 Task: Select Convenience. Add to cart, from 7-Eleven for 1123 Parrill Court, Portage, Indiana 46368, Cell Number 219-406-4695, following items : Kelloggs Apple Jacks Breakfast Cereal Original Low Fat - 1, Kelloggs PopTart Frosted Brown Sugar - 2, 7-Select Mini Powdered Donut (6 ct) - 1, Bimbo Mini Mantecadas Con Nuez - 2, 7-Select Strawberry Cheesecake Snack Pie - 4
Action: Mouse moved to (264, 126)
Screenshot: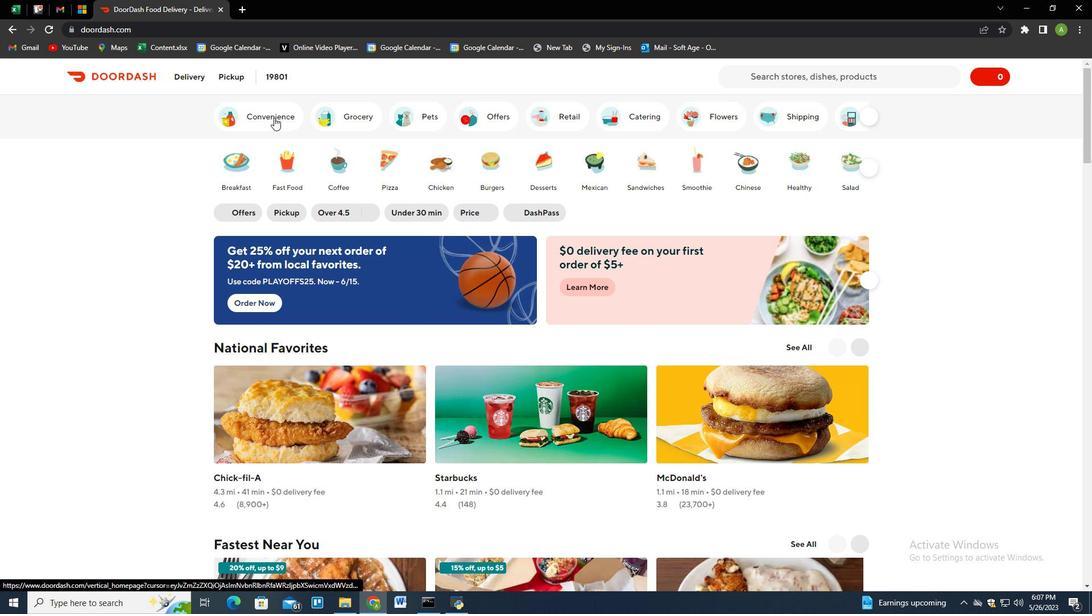 
Action: Mouse pressed left at (264, 126)
Screenshot: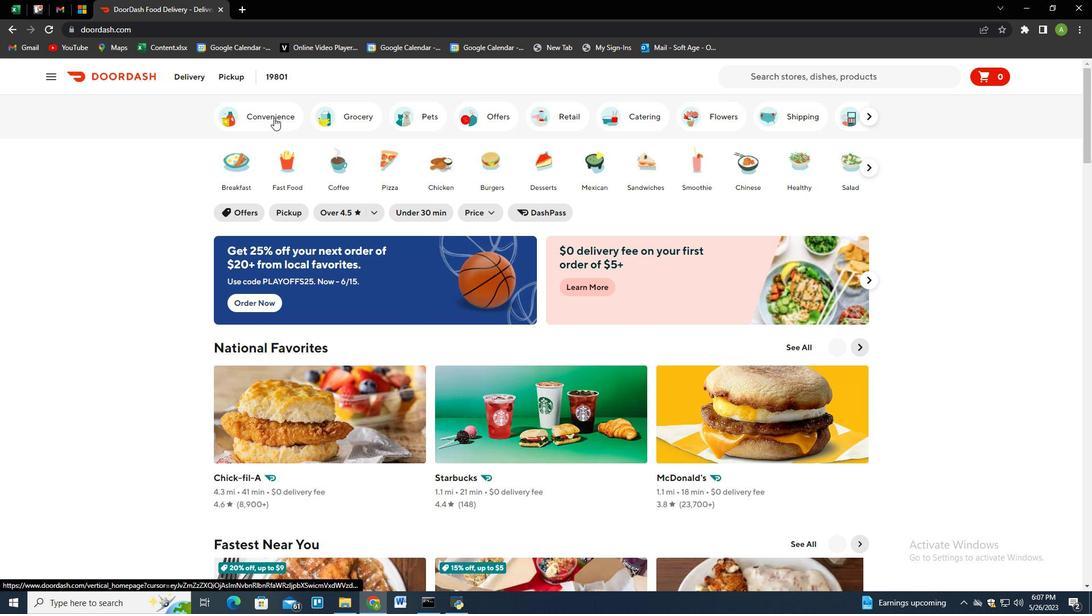 
Action: Mouse moved to (270, 121)
Screenshot: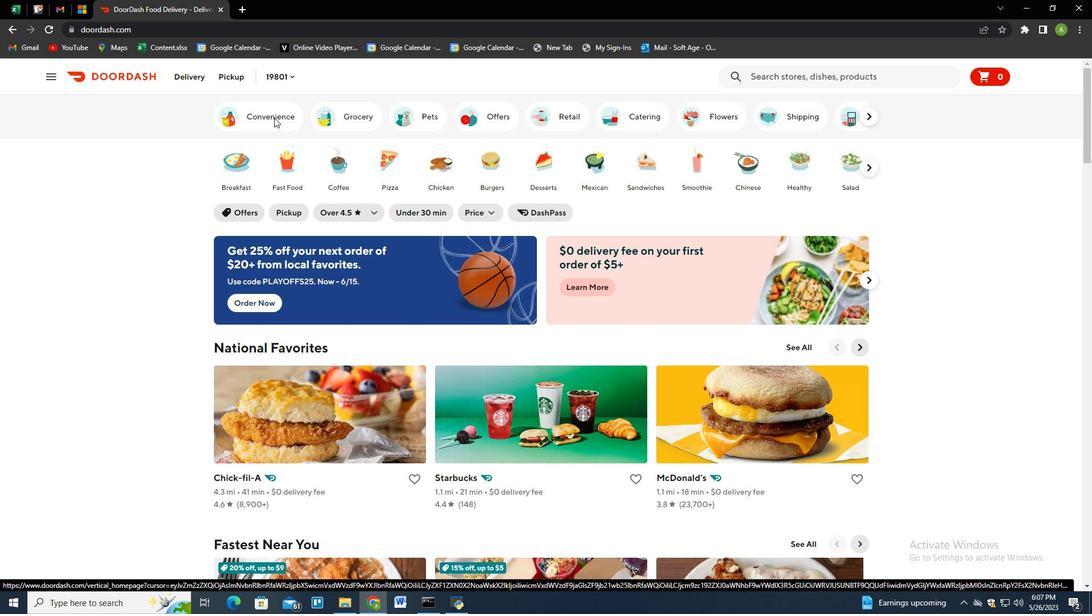 
Action: Mouse pressed left at (270, 121)
Screenshot: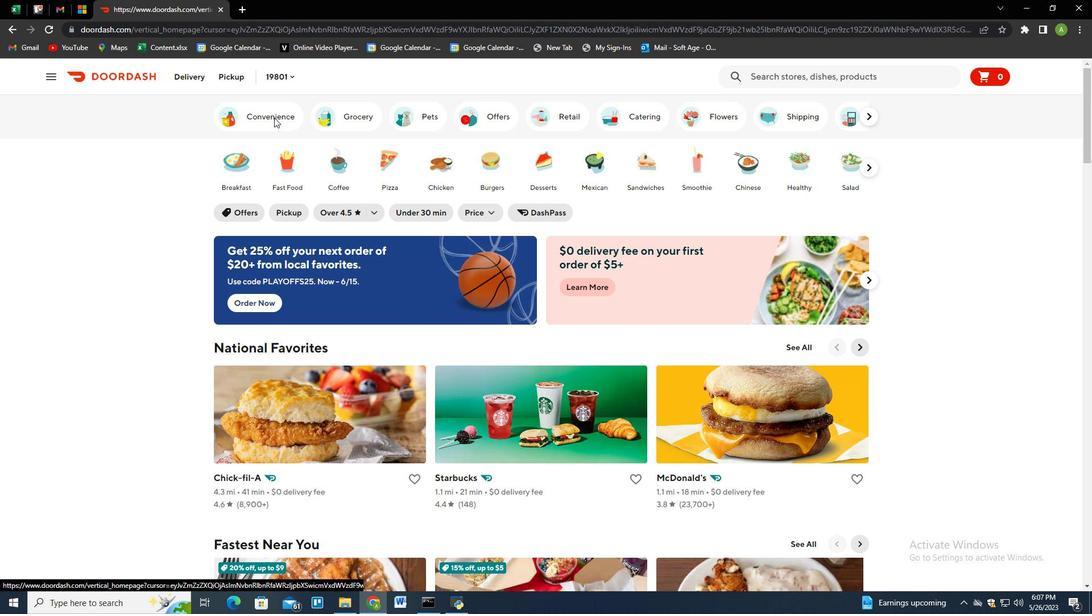
Action: Mouse moved to (773, 404)
Screenshot: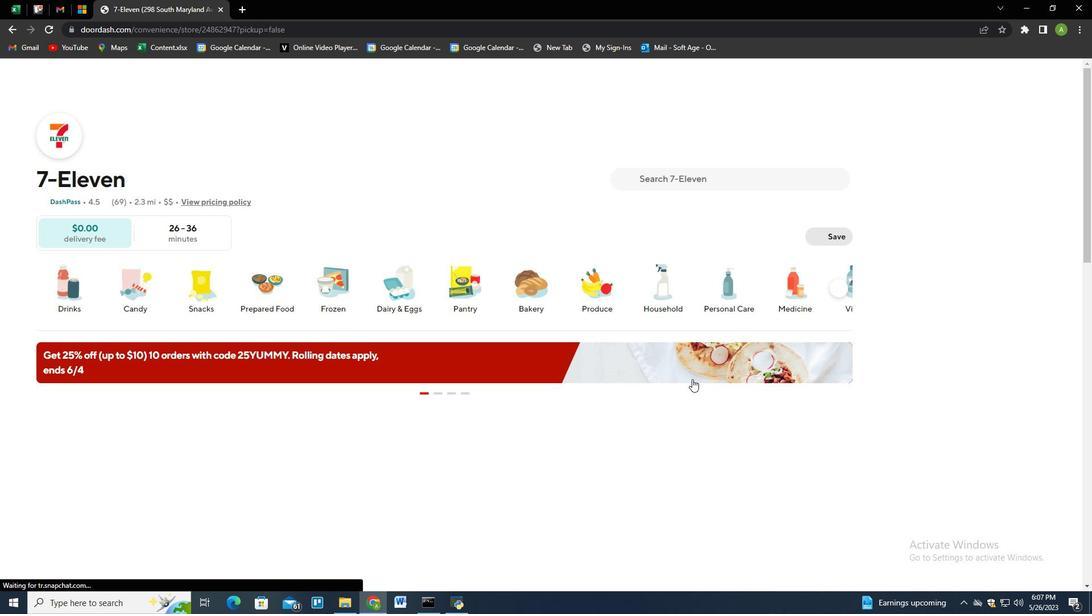 
Action: Mouse pressed left at (773, 404)
Screenshot: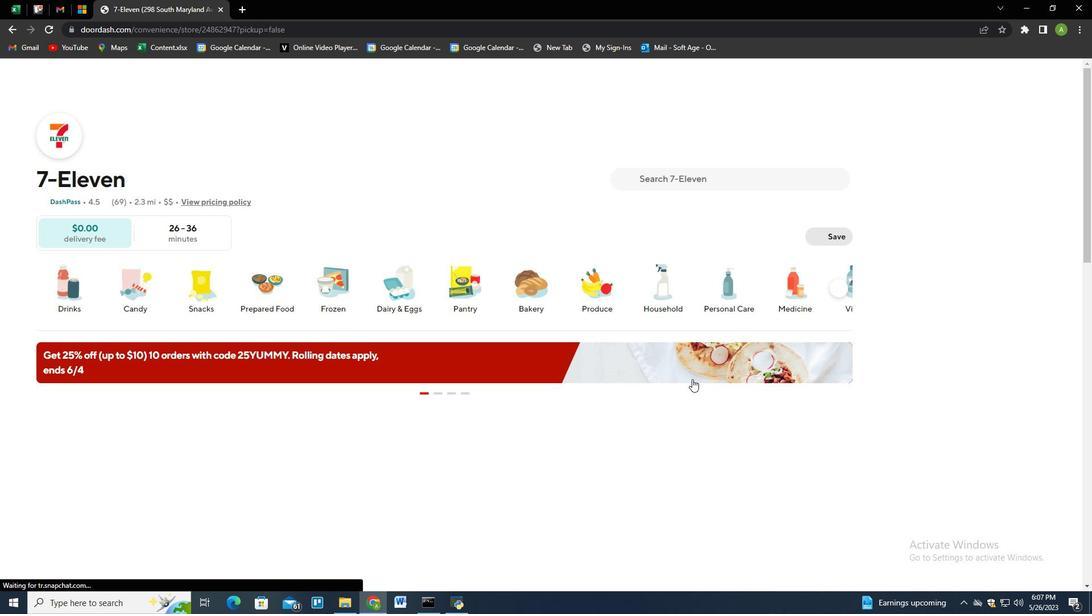 
Action: Mouse moved to (274, 117)
Screenshot: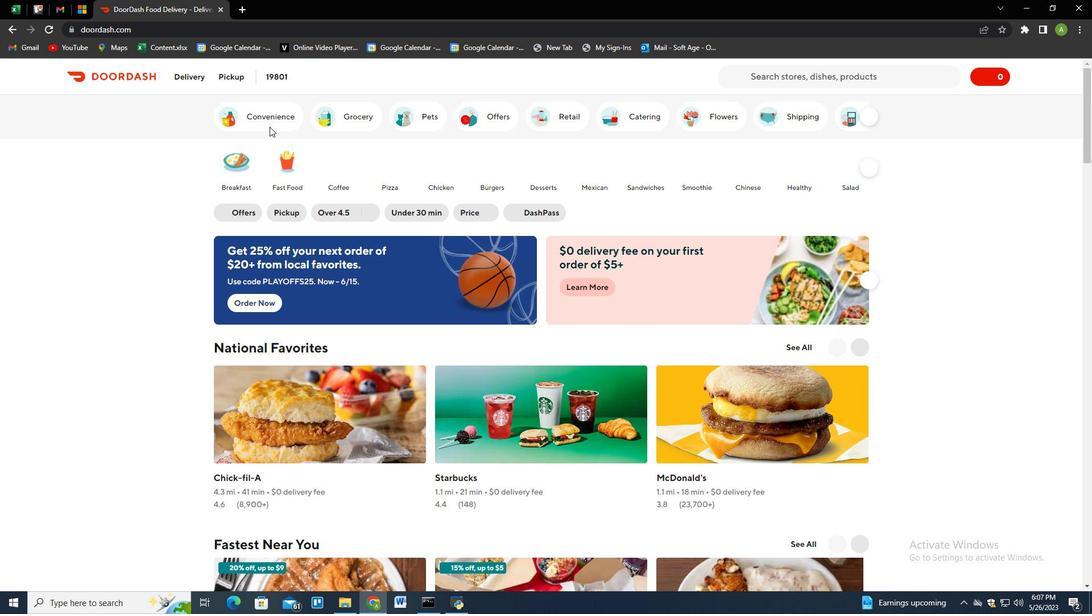 
Action: Mouse pressed left at (274, 117)
Screenshot: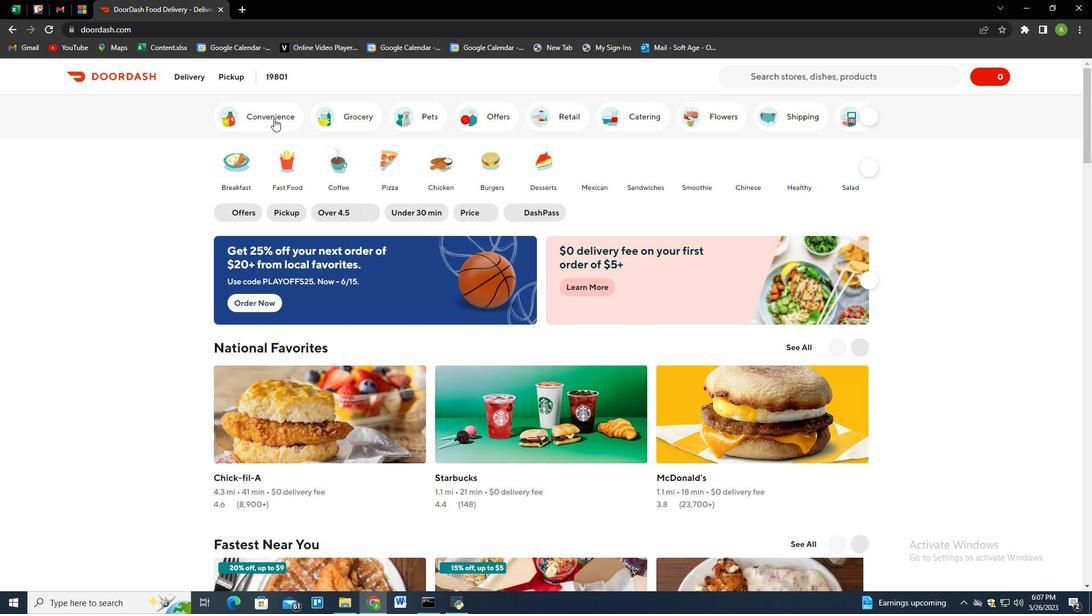 
Action: Mouse moved to (692, 378)
Screenshot: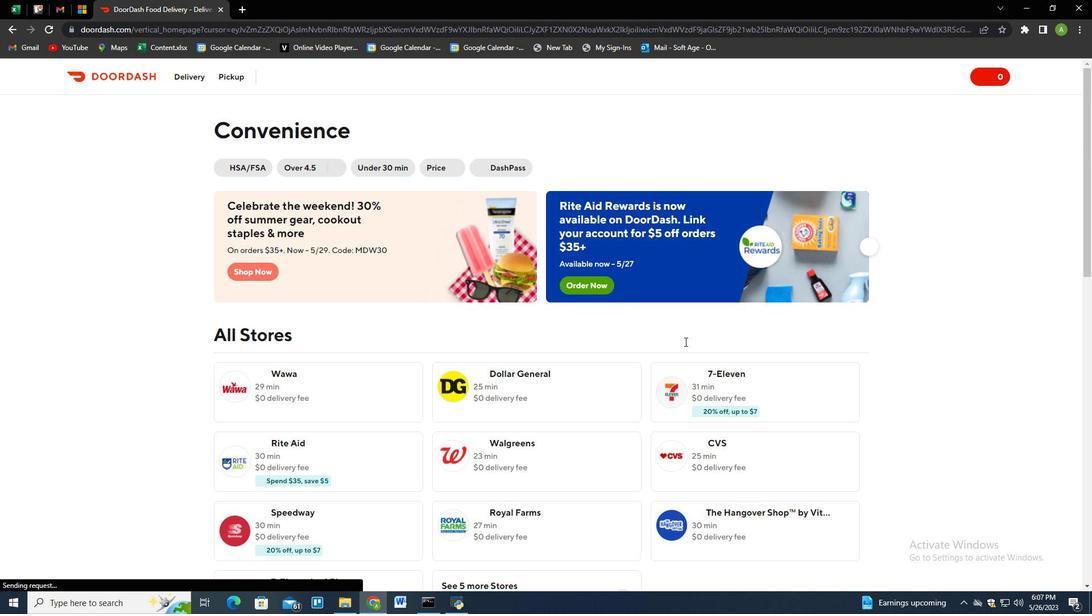 
Action: Mouse pressed left at (692, 378)
Screenshot: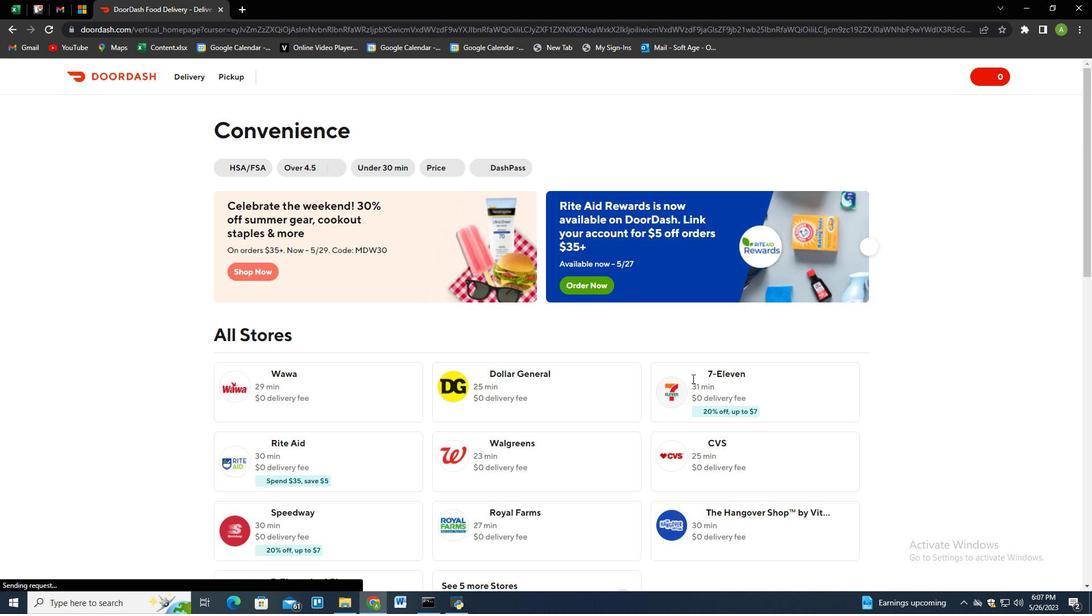 
Action: Mouse moved to (203, 73)
Screenshot: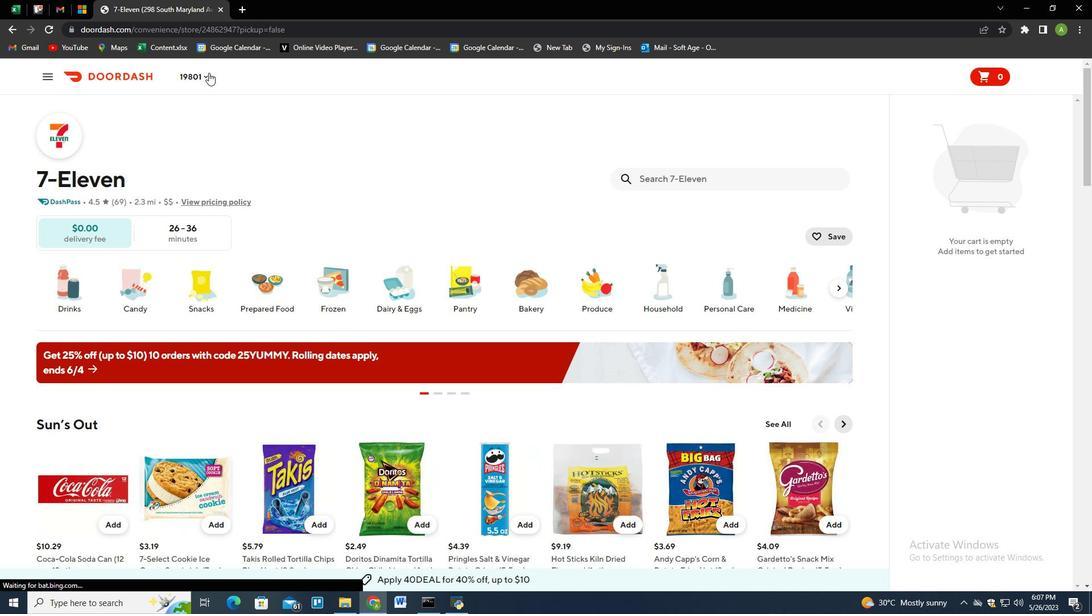 
Action: Mouse pressed left at (203, 73)
Screenshot: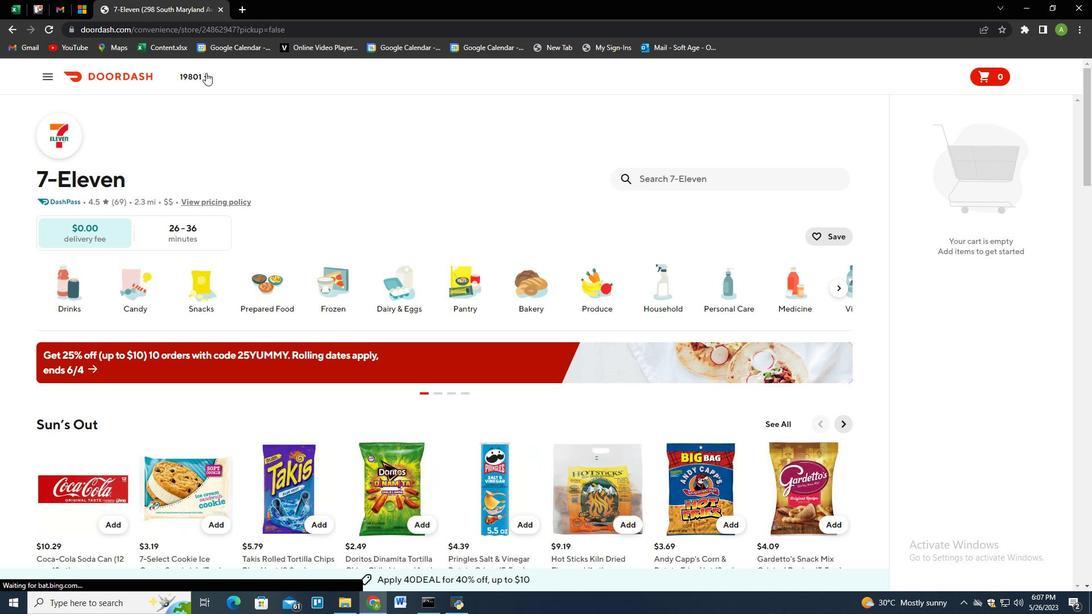 
Action: Mouse moved to (237, 119)
Screenshot: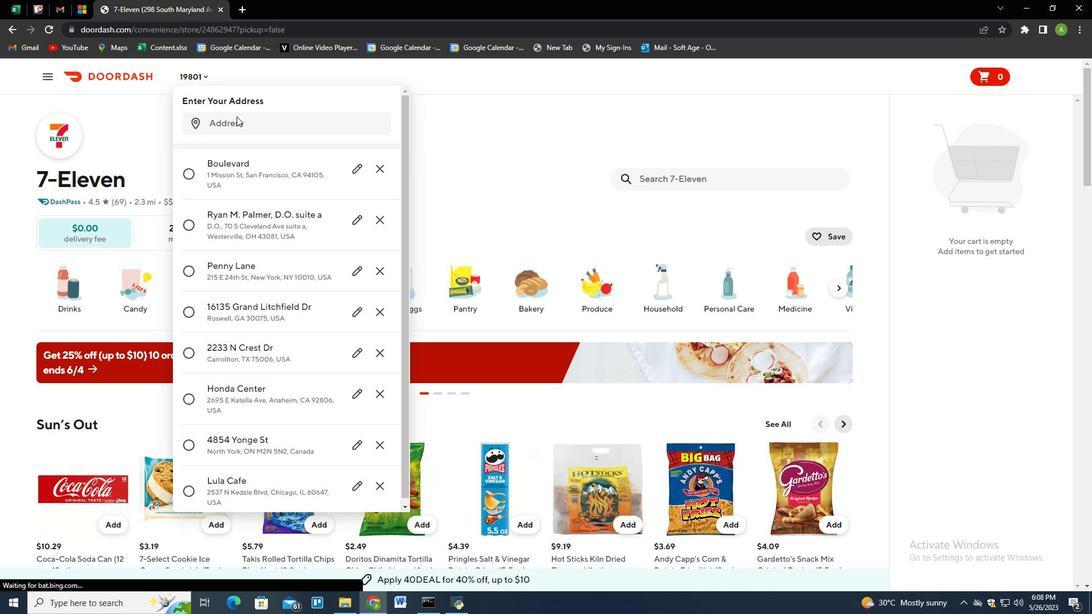 
Action: Mouse pressed left at (237, 119)
Screenshot: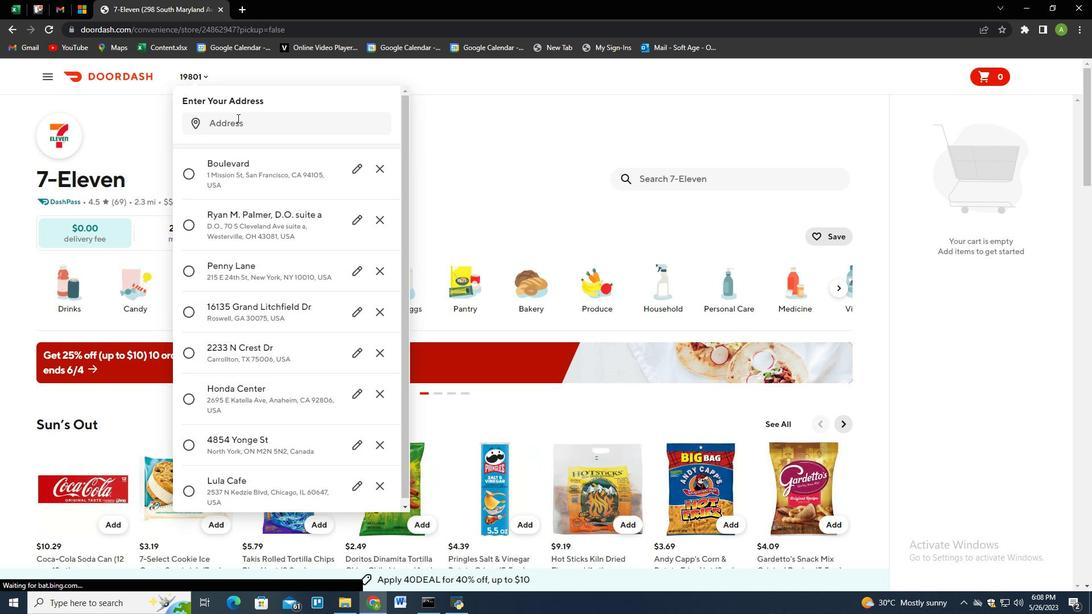 
Action: Mouse moved to (214, 114)
Screenshot: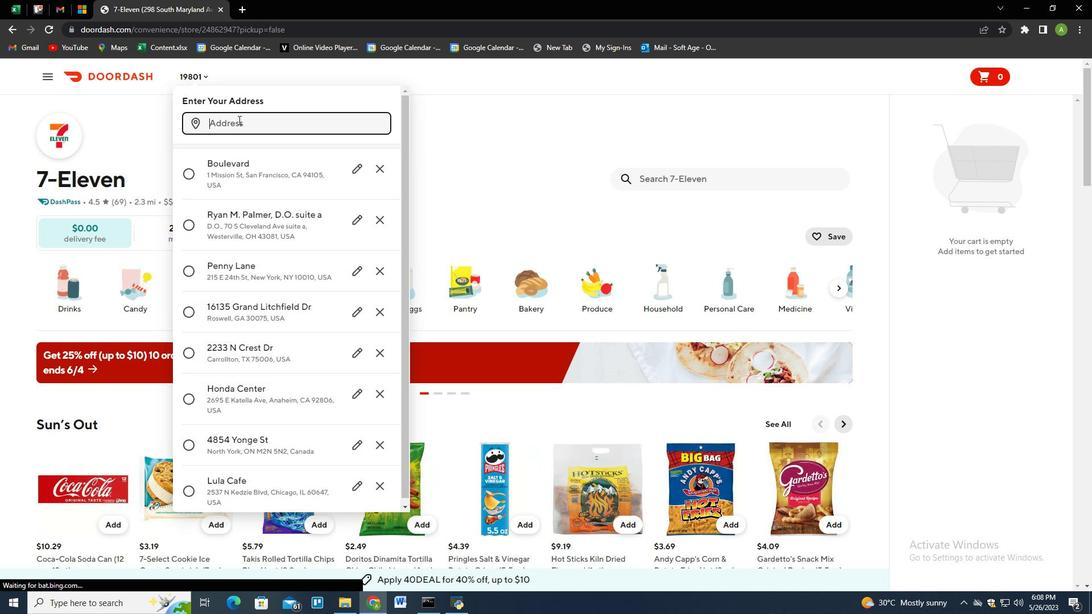 
Action: Key pressed 1123<Key.space>parrill<Key.space>court,<Key.space>portage,<Key.space>indiana<Key.space>462<Key.backspace>368<Key.enter>
Screenshot: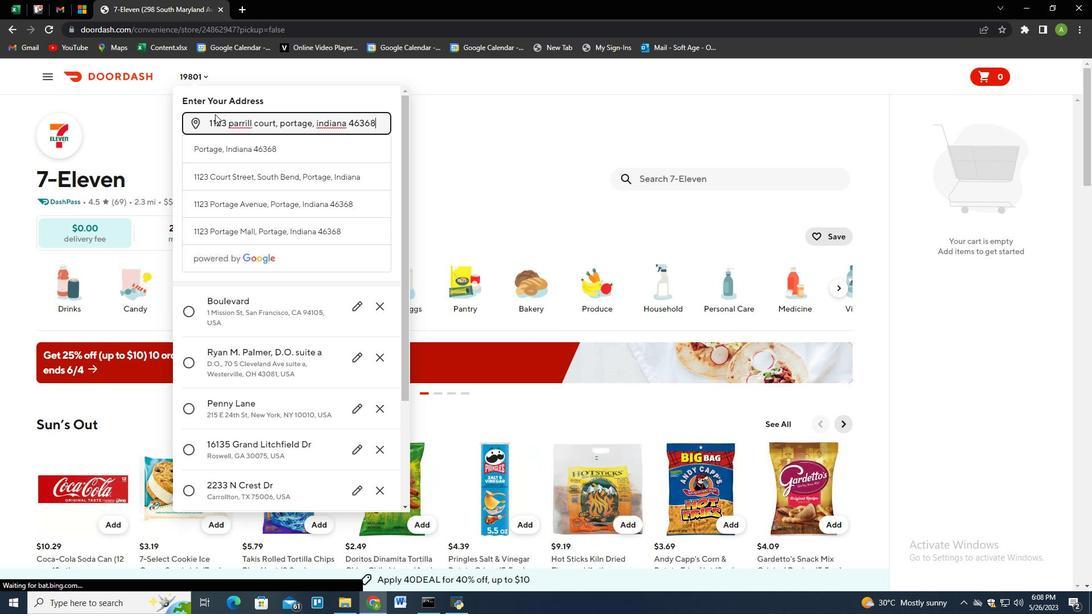 
Action: Mouse moved to (345, 436)
Screenshot: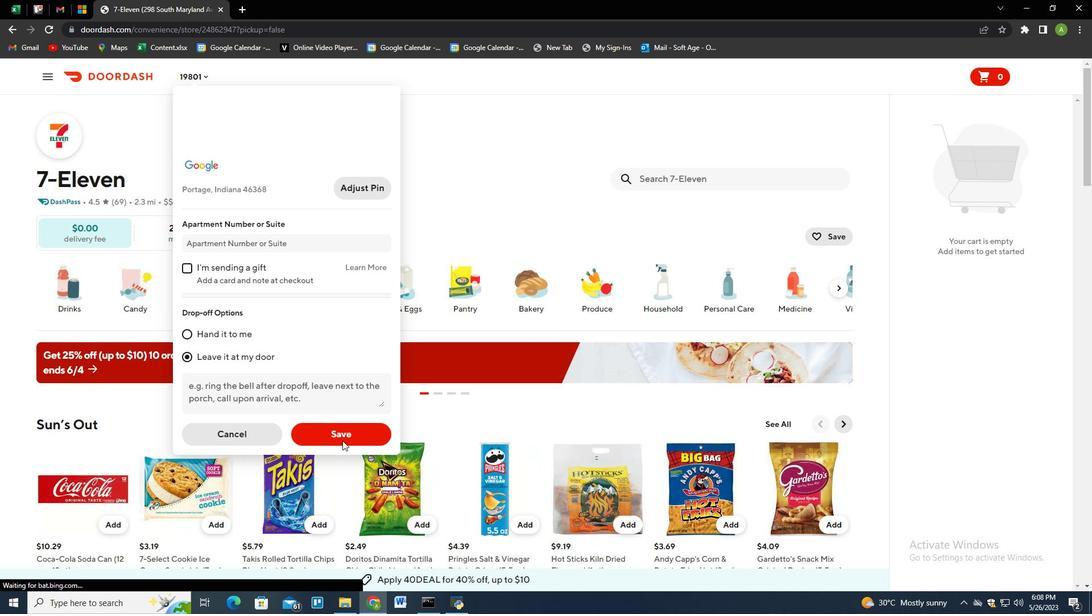 
Action: Mouse pressed left at (345, 436)
Screenshot: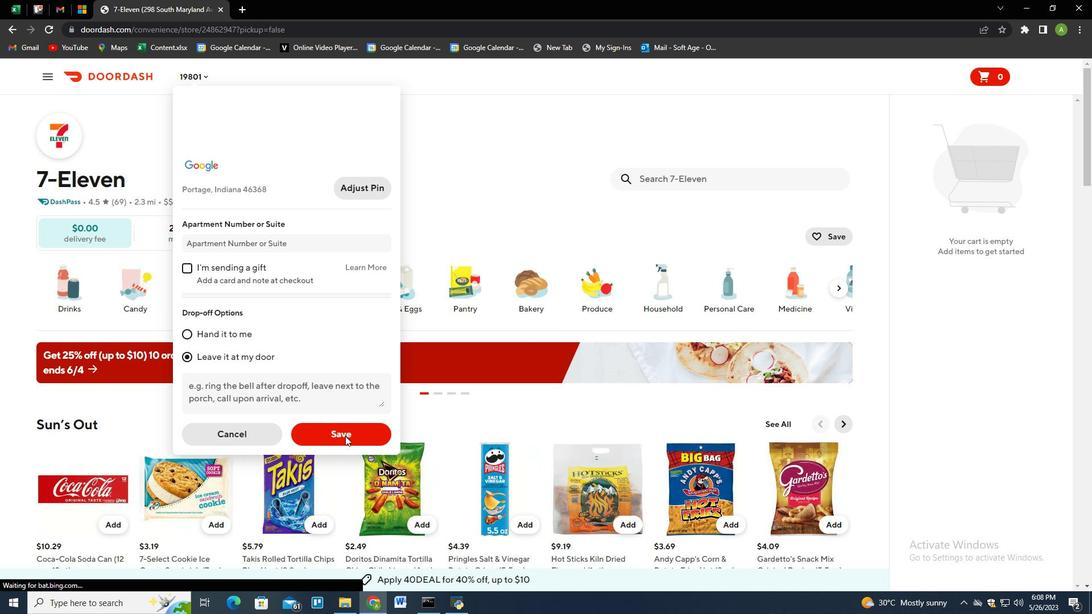 
Action: Mouse moved to (696, 177)
Screenshot: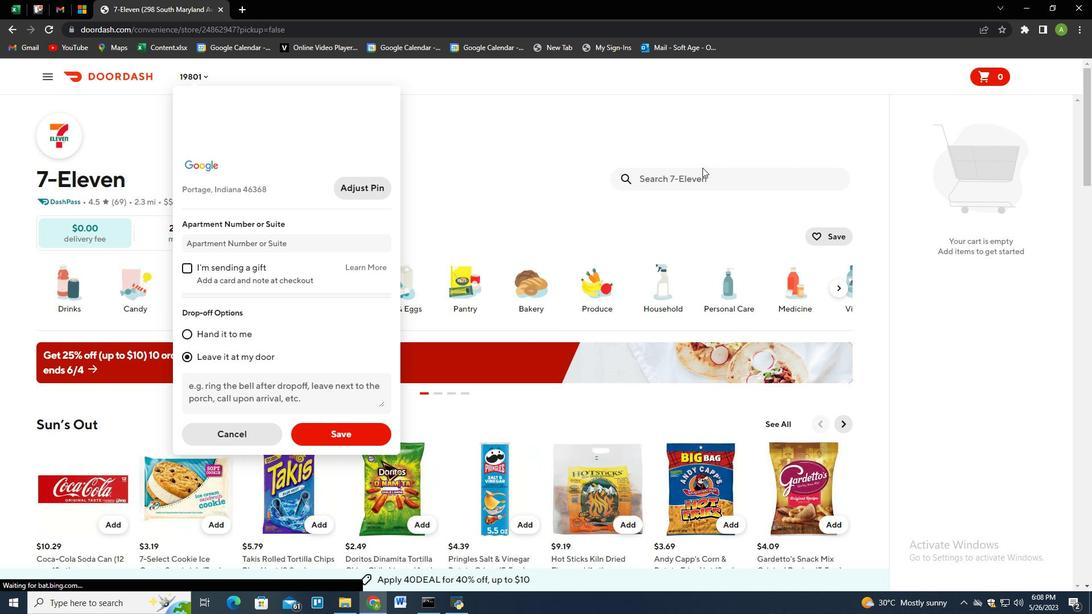 
Action: Mouse pressed left at (696, 177)
Screenshot: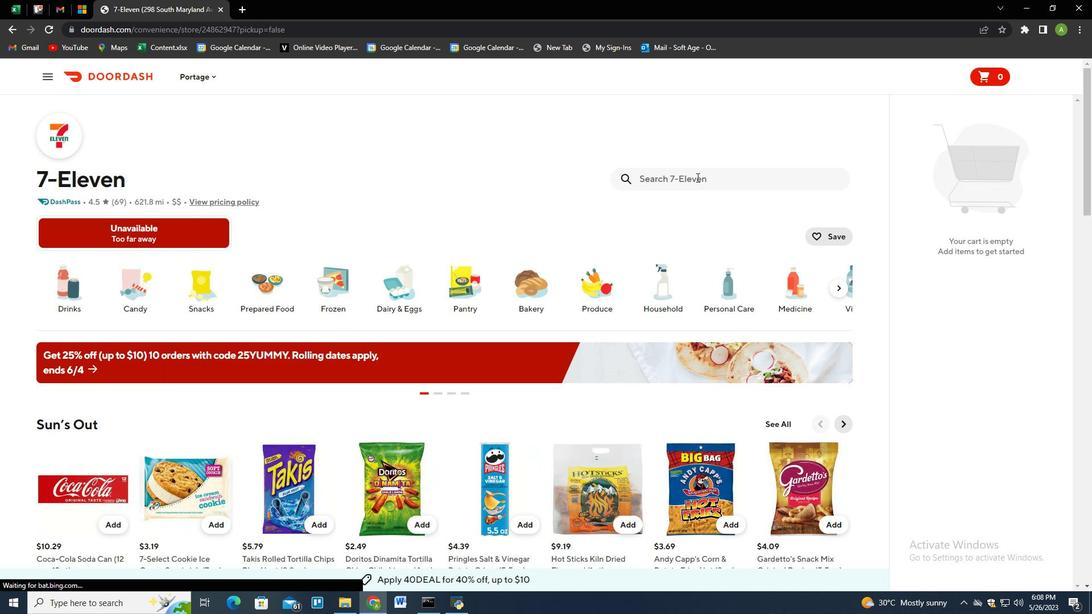 
Action: Mouse moved to (696, 178)
Screenshot: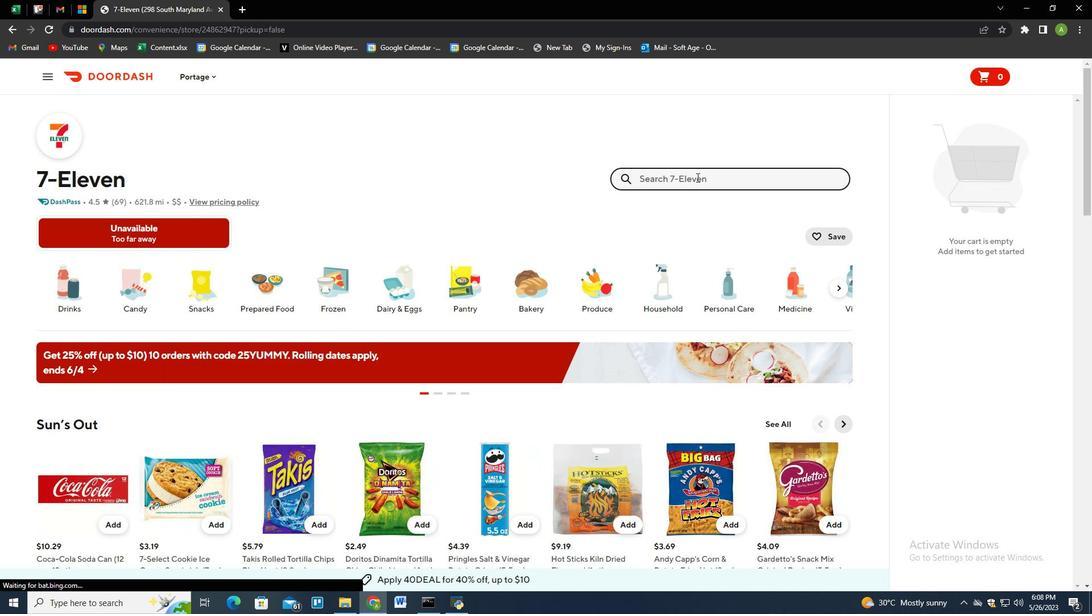 
Action: Key pressed kelloggs<Key.space>apple<Key.space>jacks<Key.space>breakfasr<Key.backspace>t<Key.space>cereal<Key.space>origig<Key.backspace>ni<Key.backspace>al<Key.space>low<Key.space>fat<Key.enter>
Screenshot: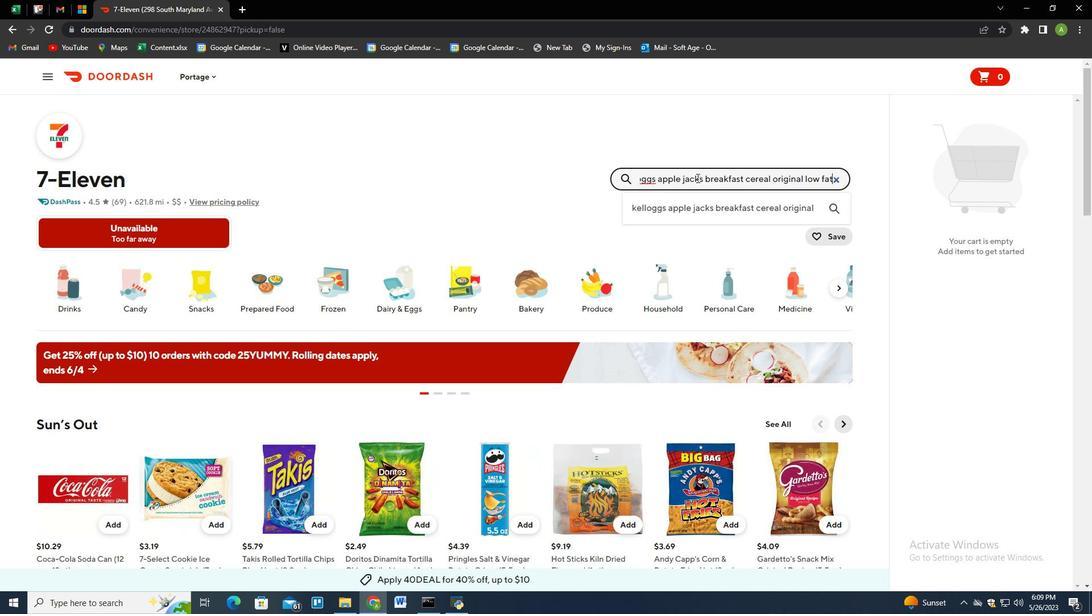 
Action: Mouse moved to (104, 296)
Screenshot: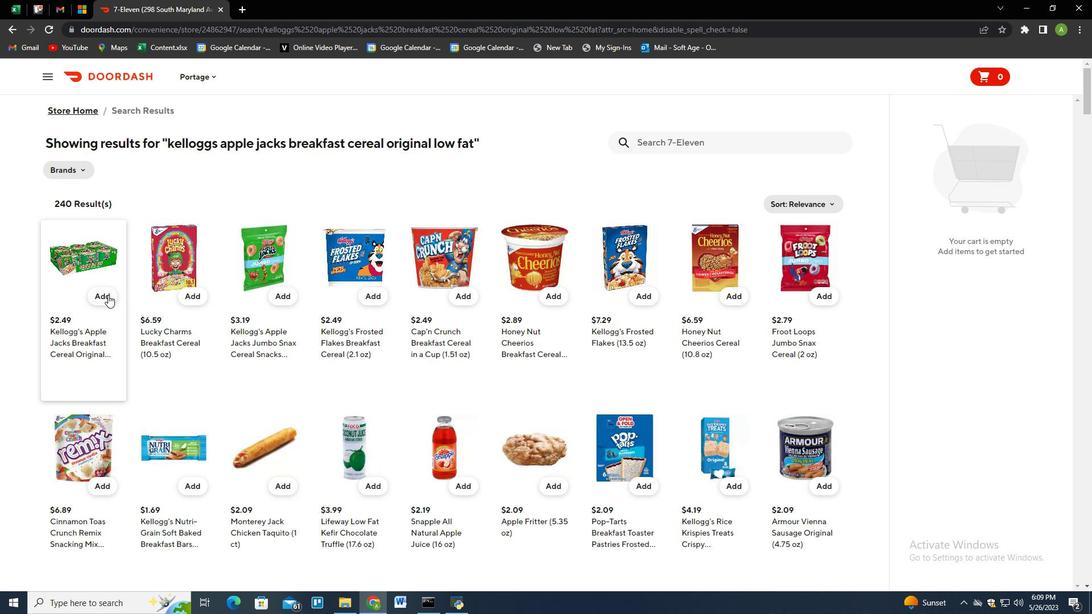 
Action: Mouse pressed left at (104, 296)
Screenshot: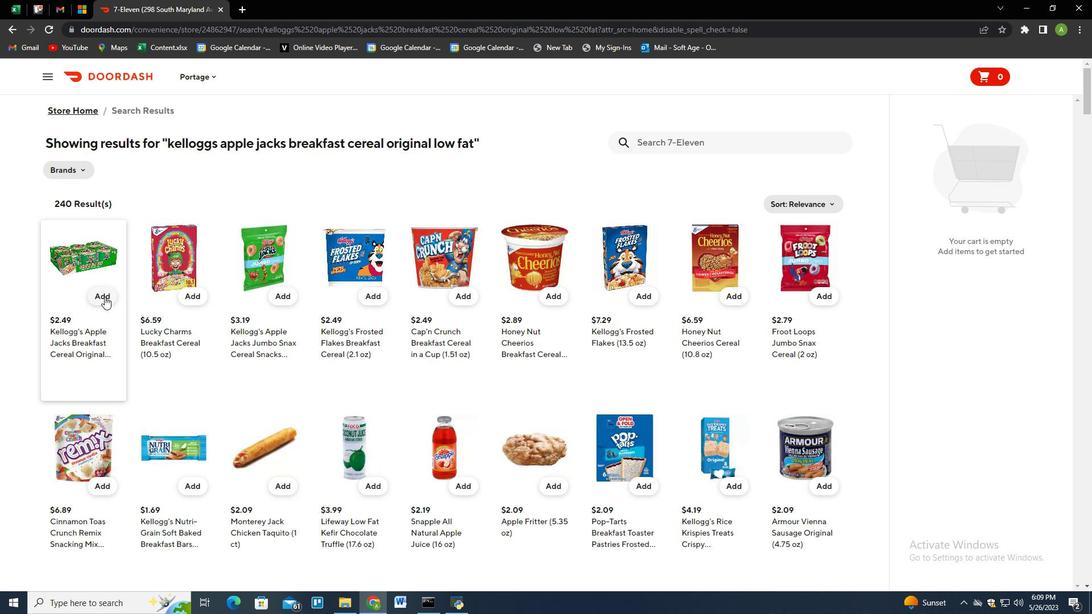 
Action: Mouse moved to (671, 144)
Screenshot: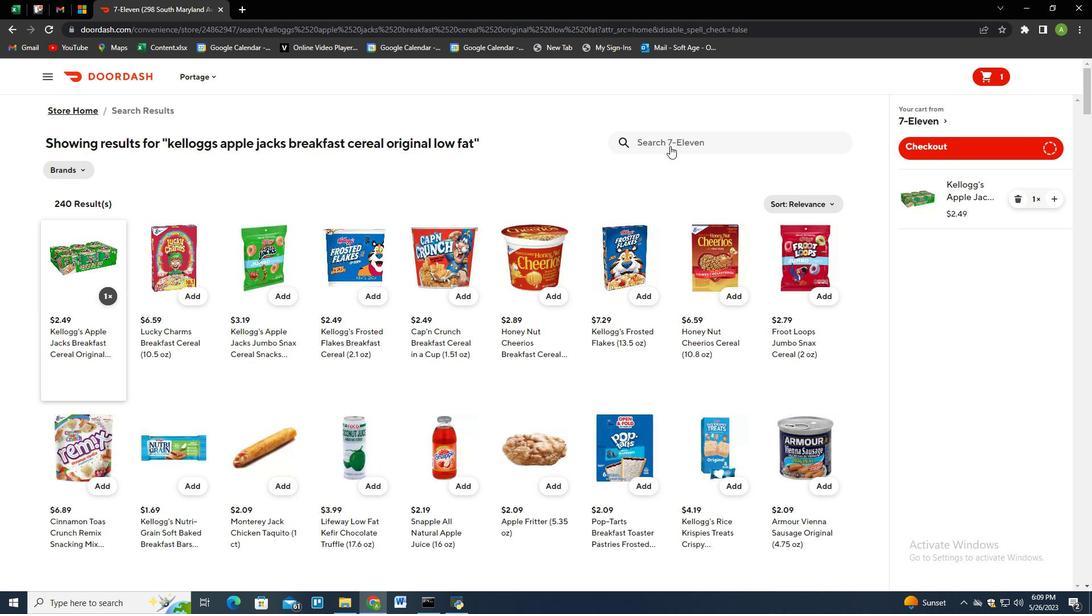 
Action: Mouse pressed left at (671, 144)
Screenshot: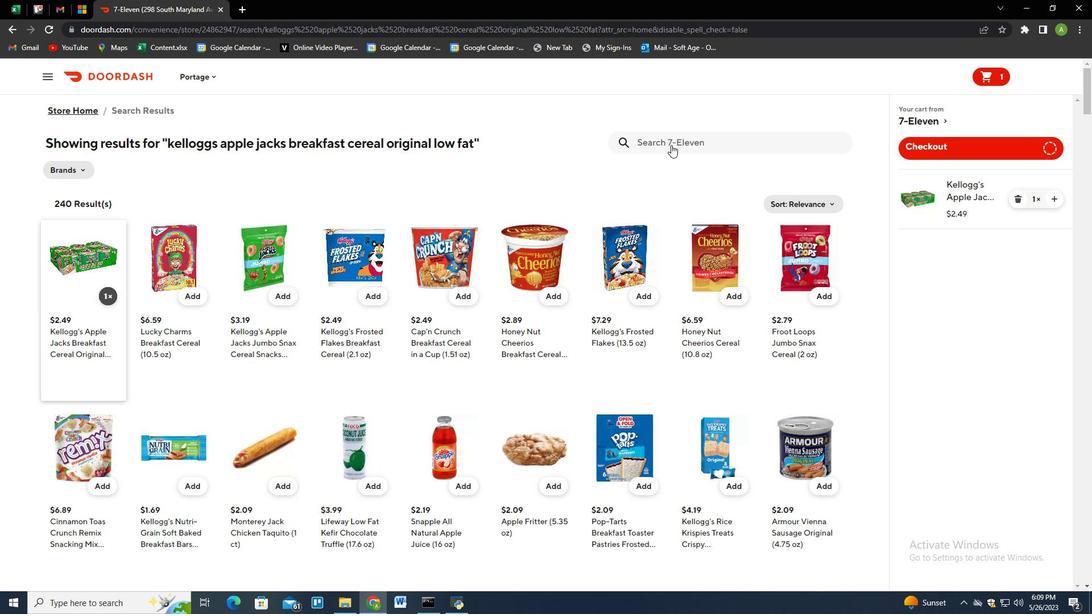 
Action: Key pressed kelloggs<Key.space>pop<Key.space>tart<Key.space>frosted<Key.space>brown<Key.space>sugar<Key.enter>
Screenshot: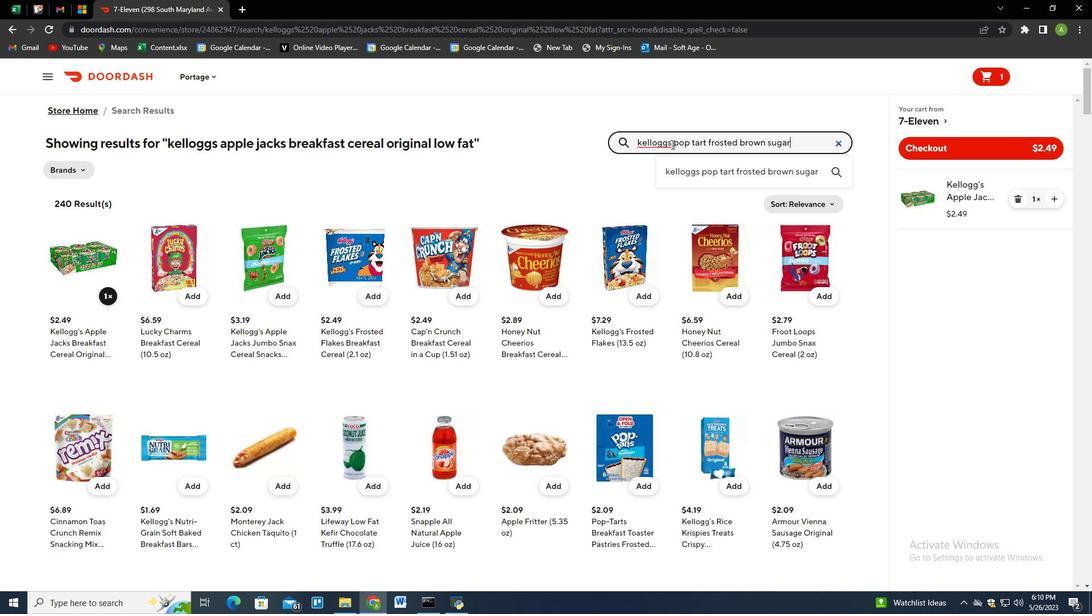 
Action: Mouse moved to (98, 299)
Screenshot: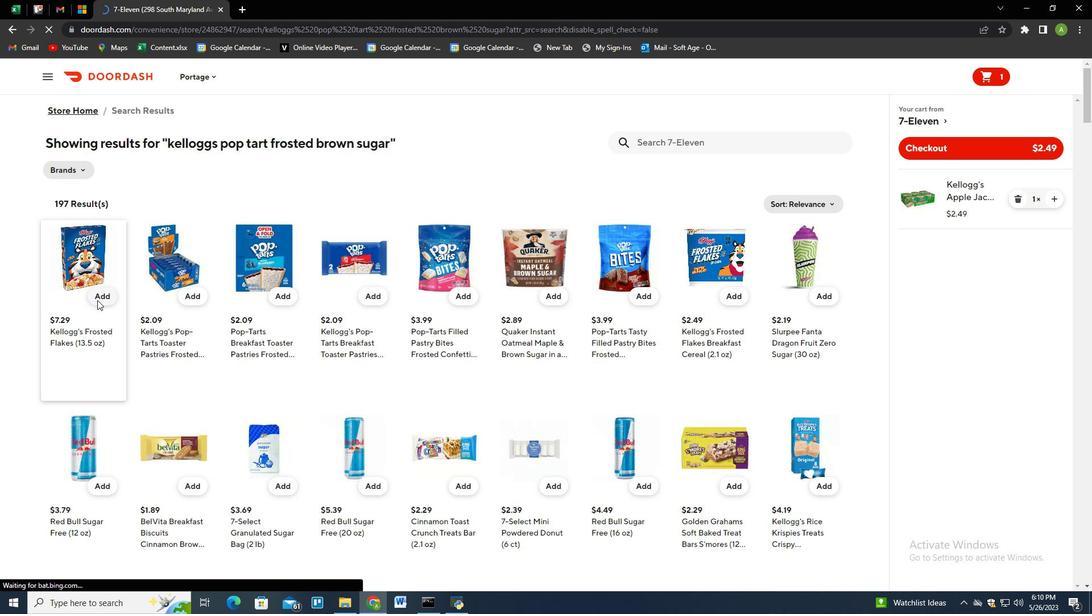 
Action: Mouse pressed left at (98, 299)
Screenshot: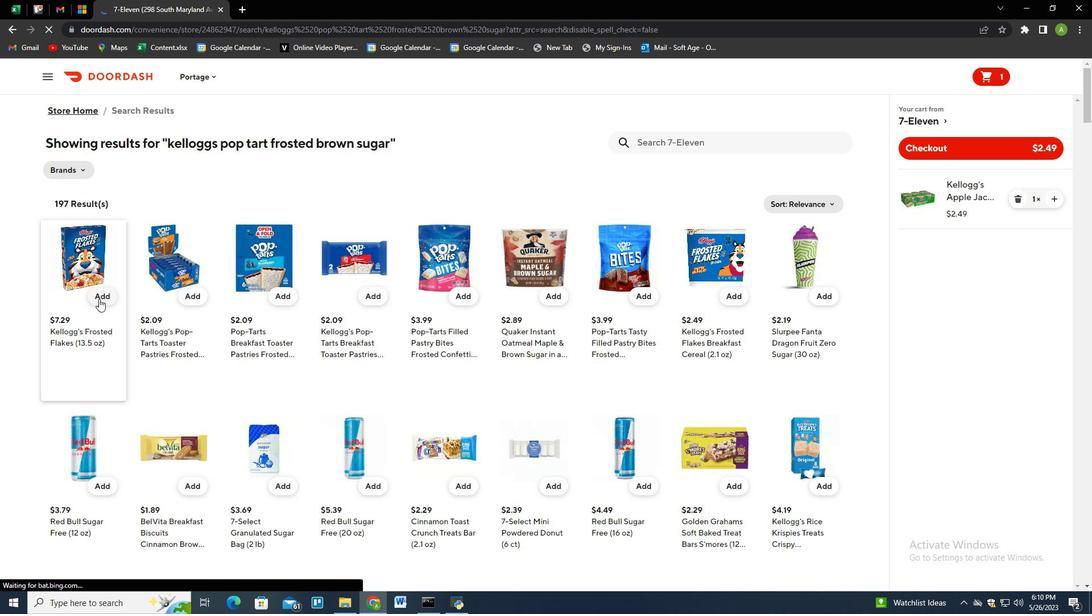 
Action: Mouse moved to (1051, 258)
Screenshot: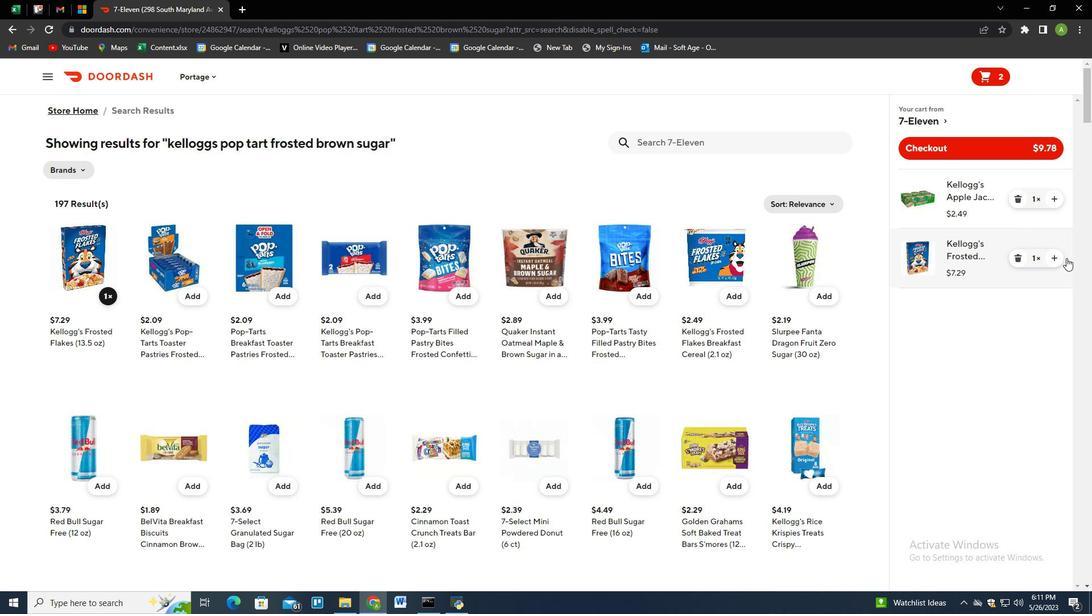 
Action: Mouse pressed left at (1051, 258)
Screenshot: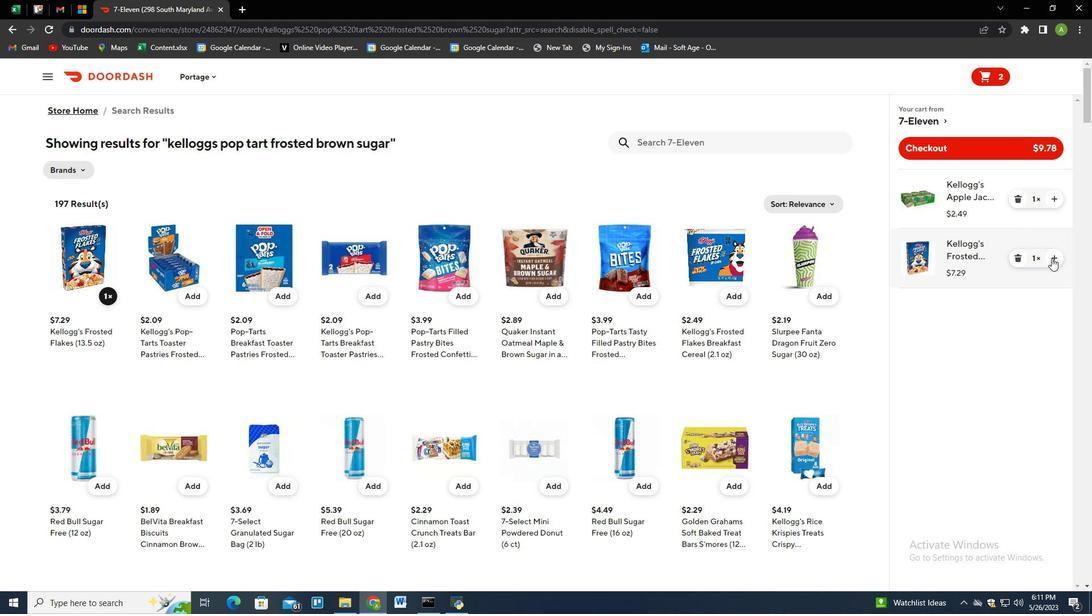 
Action: Mouse moved to (687, 143)
Screenshot: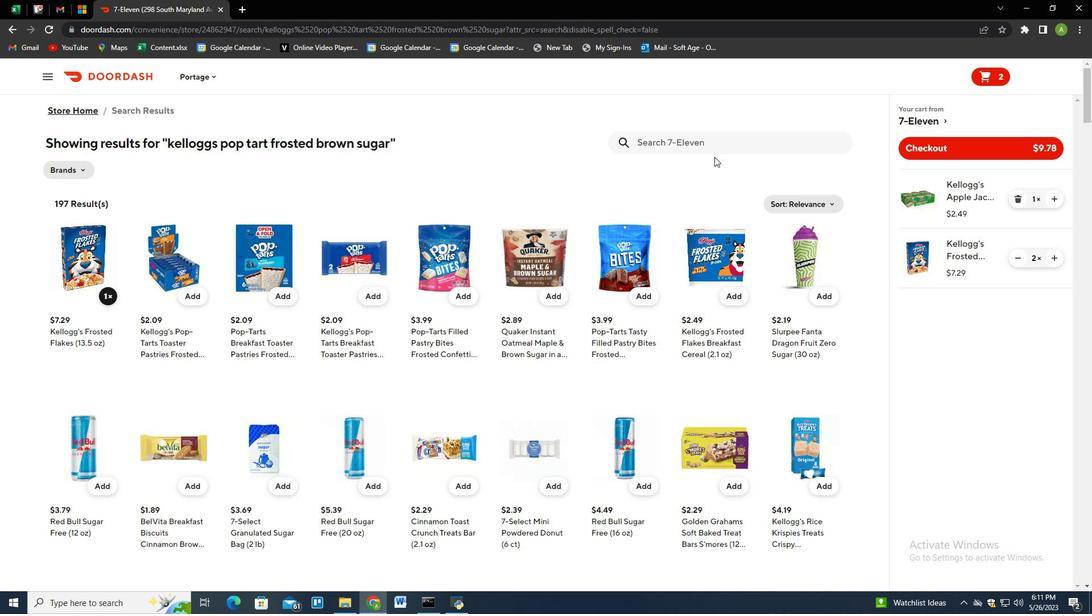 
Action: Mouse pressed left at (687, 143)
Screenshot: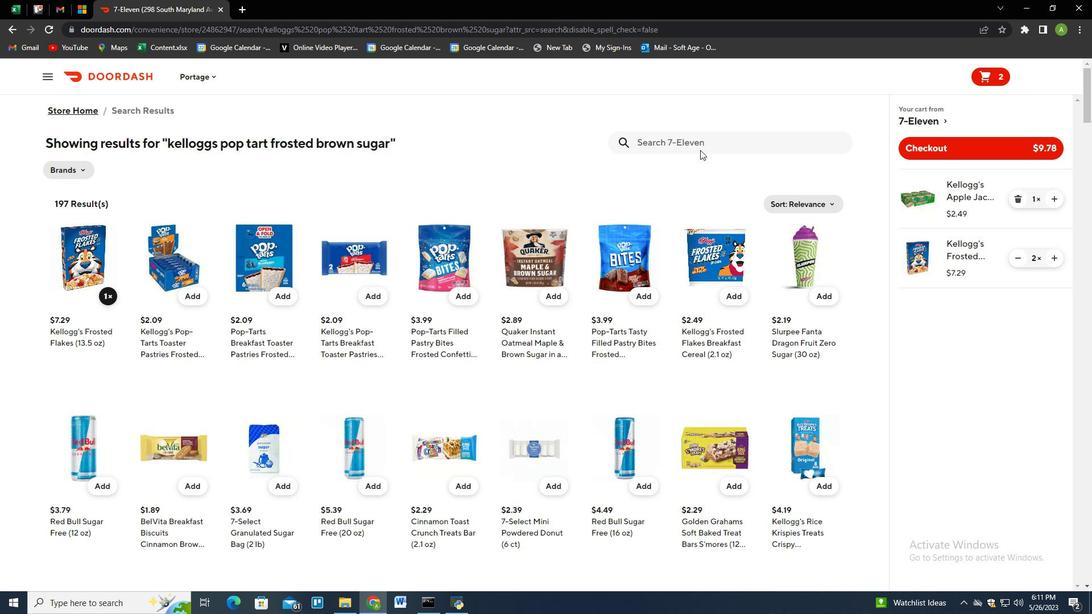 
Action: Mouse moved to (675, 149)
Screenshot: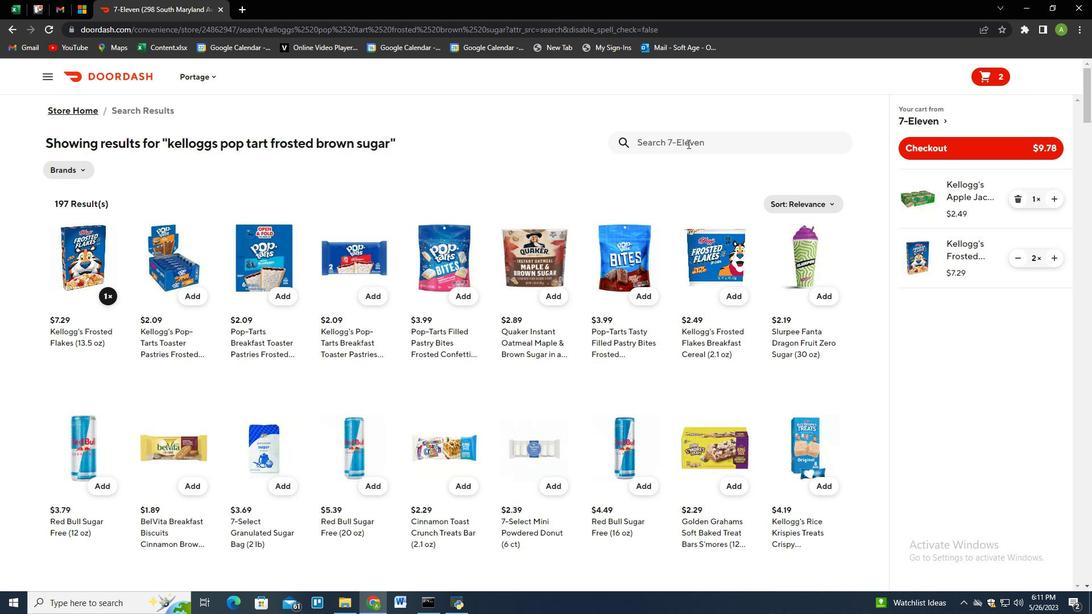 
Action: Key pressed 7-<Key.space><Key.backspace>select<Key.space>mini<Key.space>powdered<Key.space>dount<Key.space><Key.shift>(6<Key.space>ct<Key.shift>)<Key.enter>
Screenshot: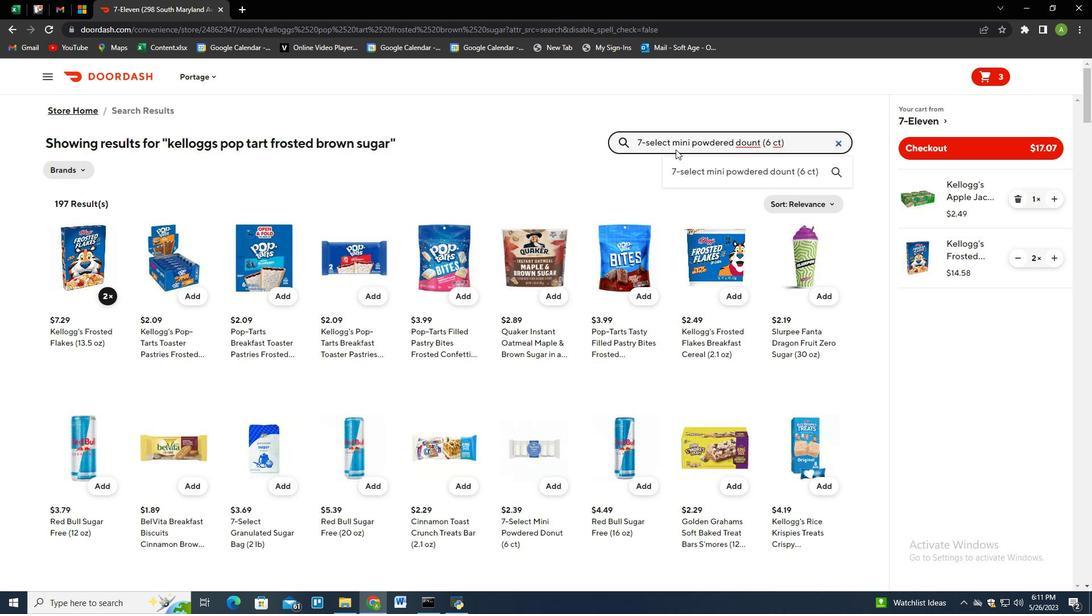 
Action: Mouse moved to (98, 295)
Screenshot: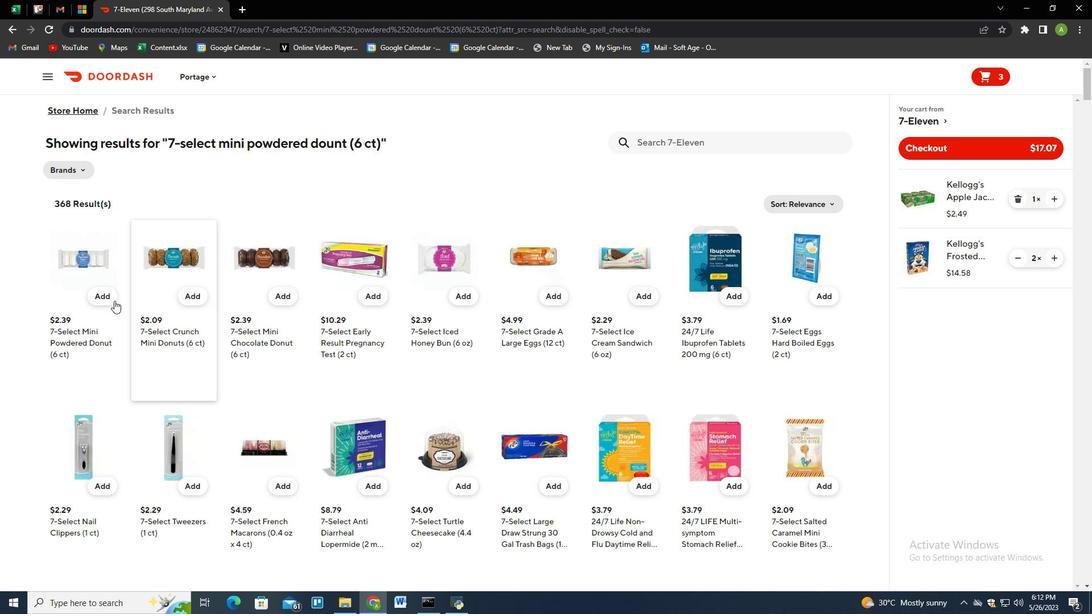 
Action: Mouse pressed left at (98, 295)
Screenshot: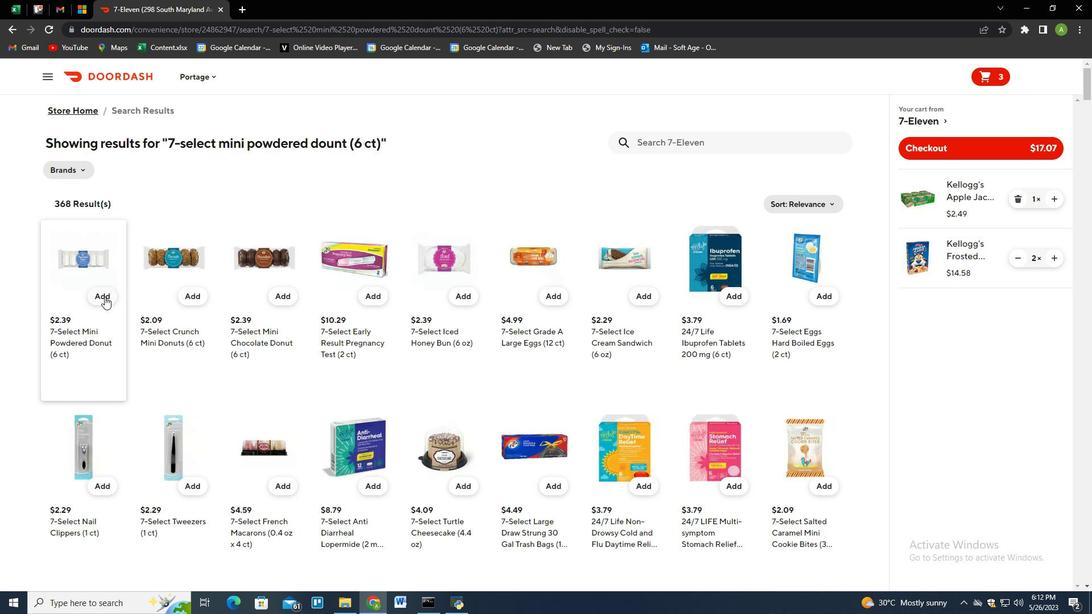 
Action: Mouse moved to (688, 145)
Screenshot: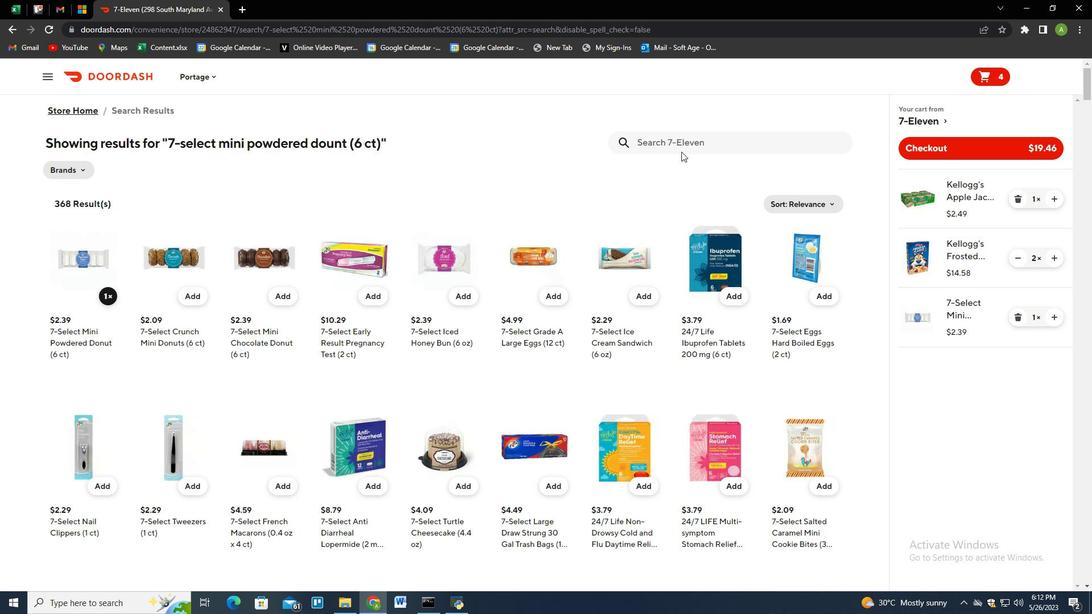 
Action: Mouse pressed left at (688, 145)
Screenshot: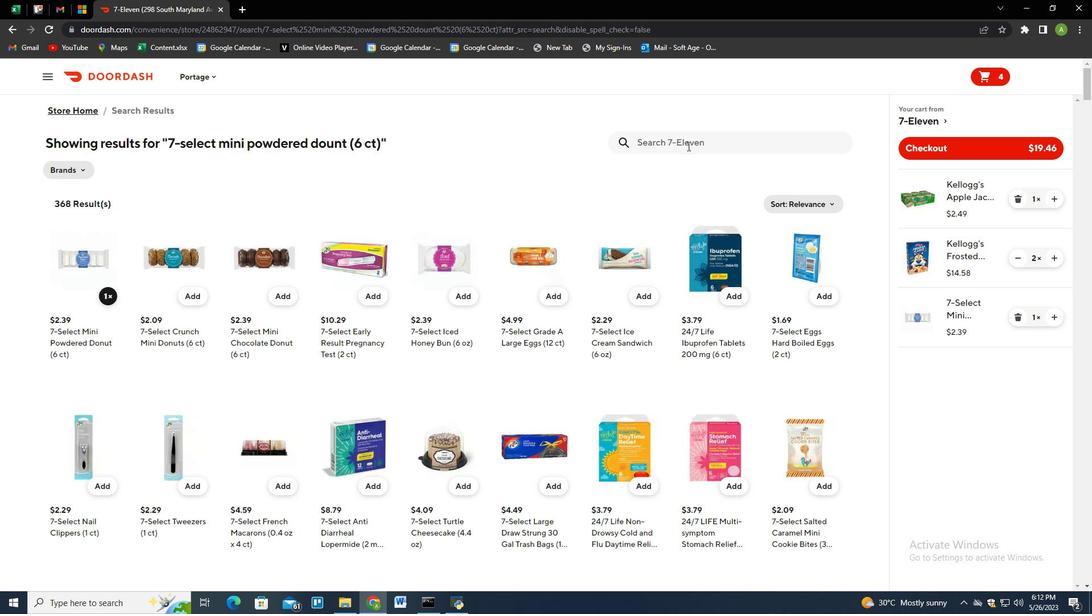 
Action: Mouse moved to (634, 202)
Screenshot: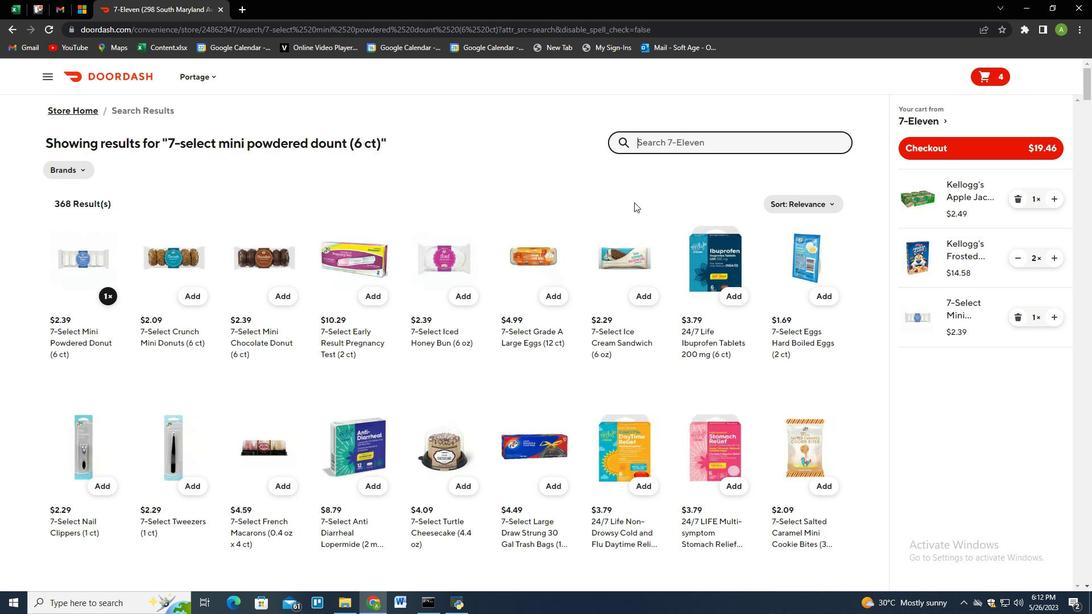 
Action: Key pressed bin<Key.backspace>mbo<Key.space>mo<Key.backspace>ini<Key.space>mantecs<Key.backspace>adas<Key.space>con<Key.space>nuez<Key.enter>
Screenshot: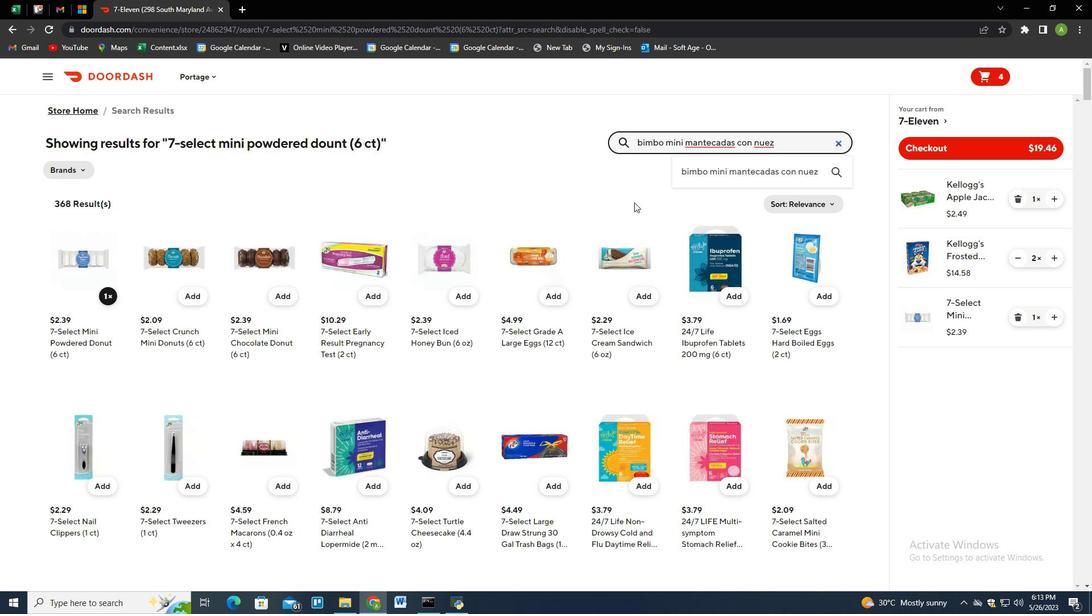 
Action: Mouse moved to (193, 299)
Screenshot: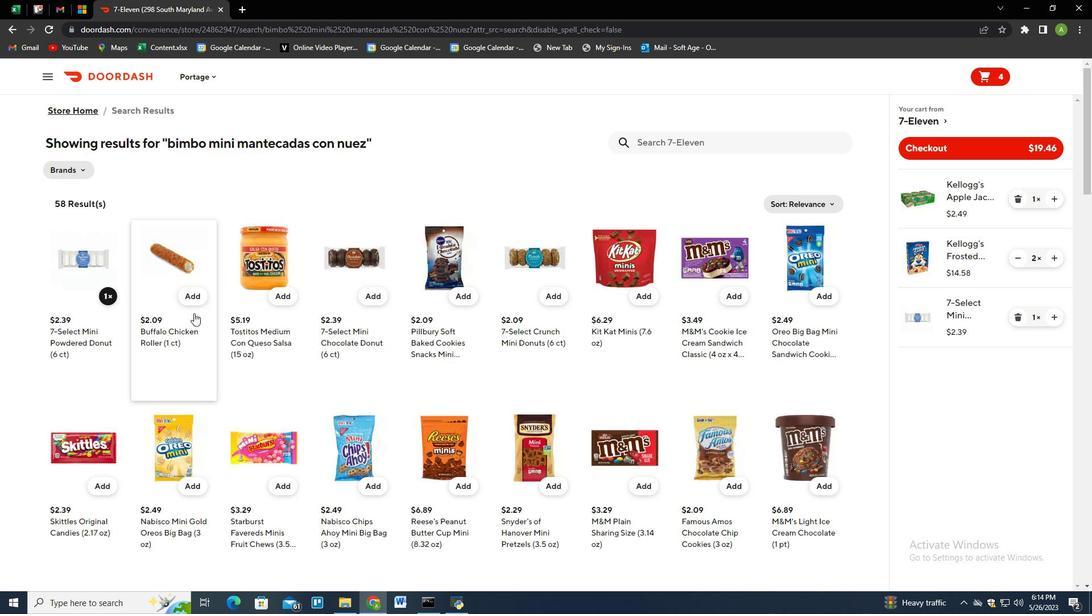 
Action: Mouse pressed left at (193, 299)
Screenshot: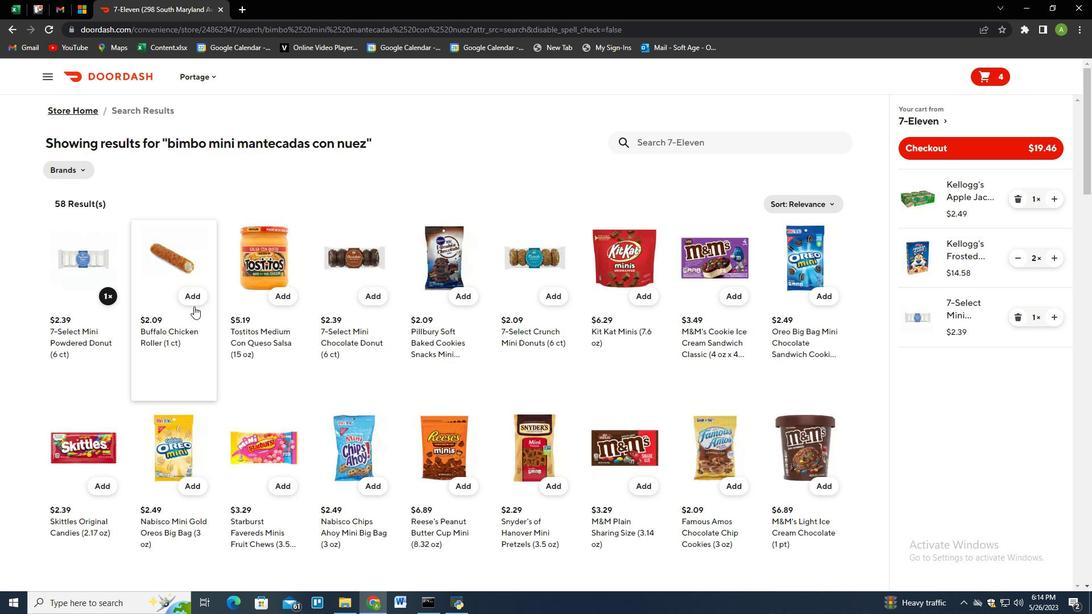 
Action: Mouse moved to (710, 146)
Screenshot: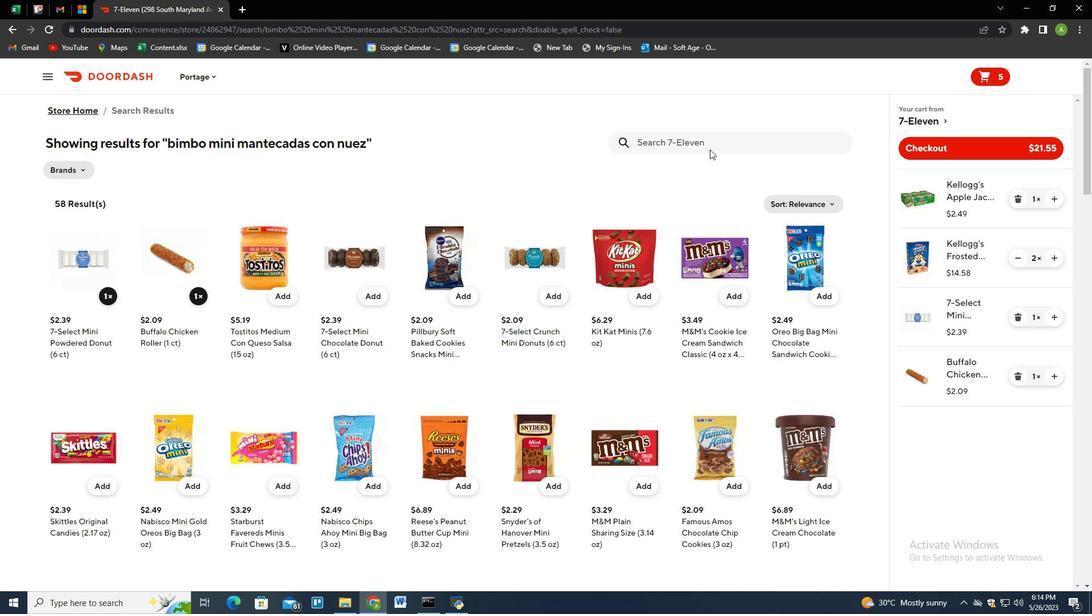
Action: Mouse pressed left at (710, 146)
Screenshot: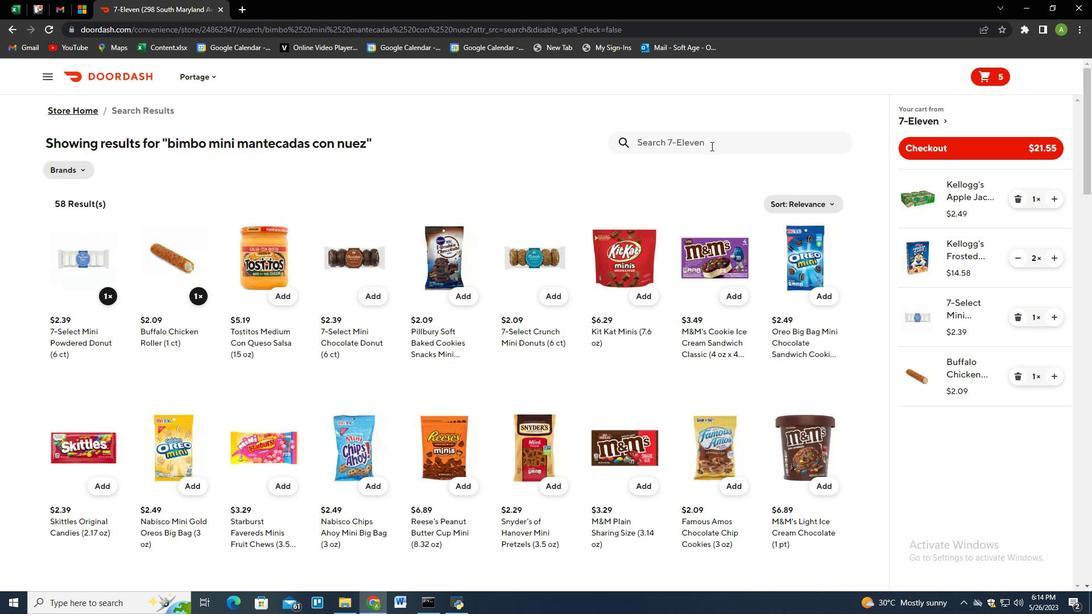 
Action: Mouse moved to (1050, 373)
Screenshot: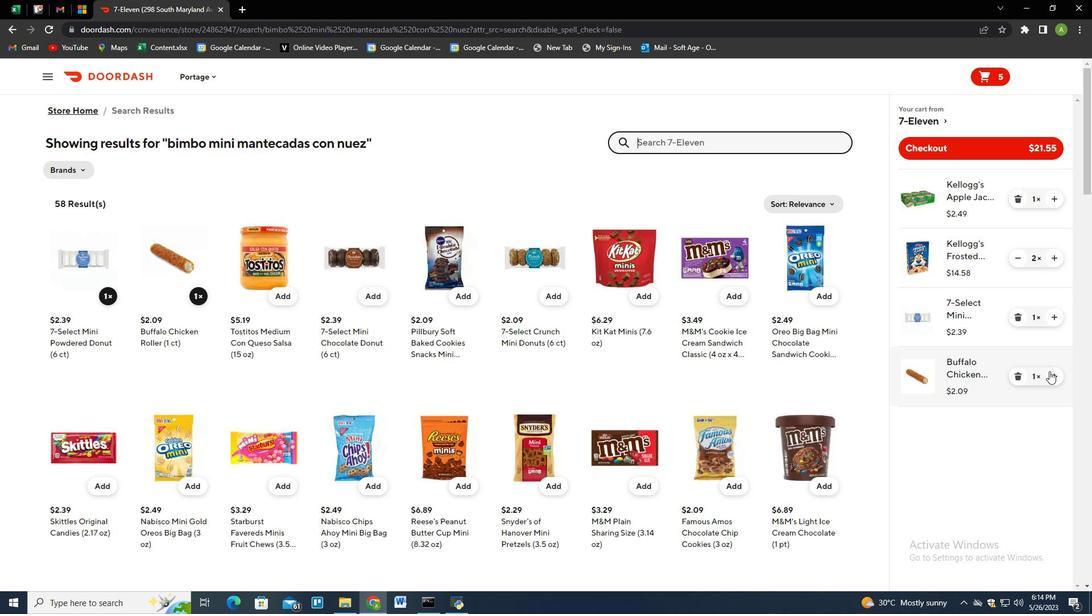 
Action: Mouse pressed left at (1050, 373)
Screenshot: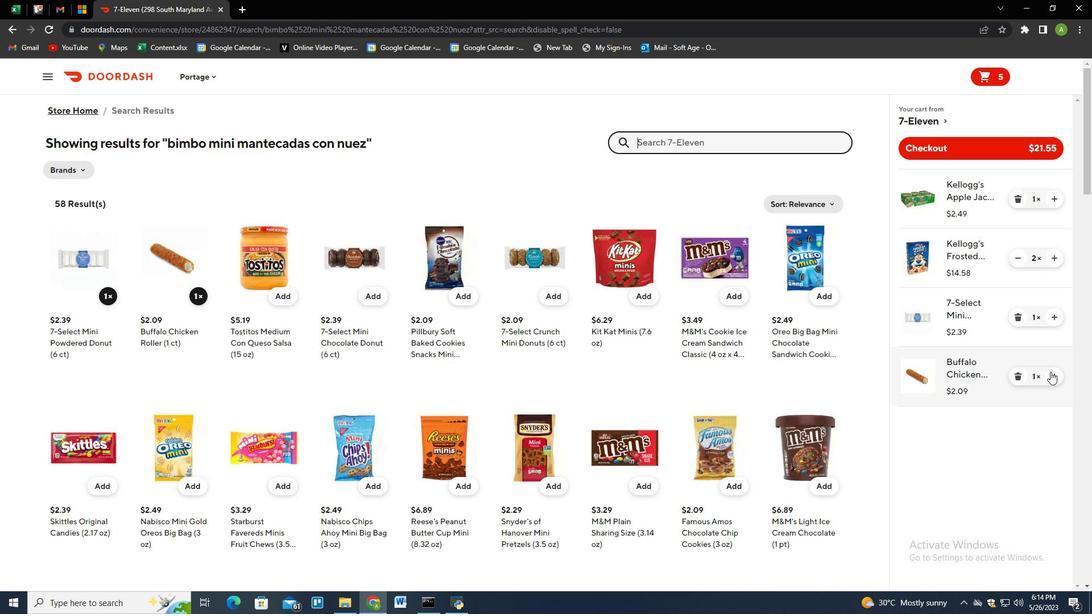 
Action: Mouse moved to (662, 138)
Screenshot: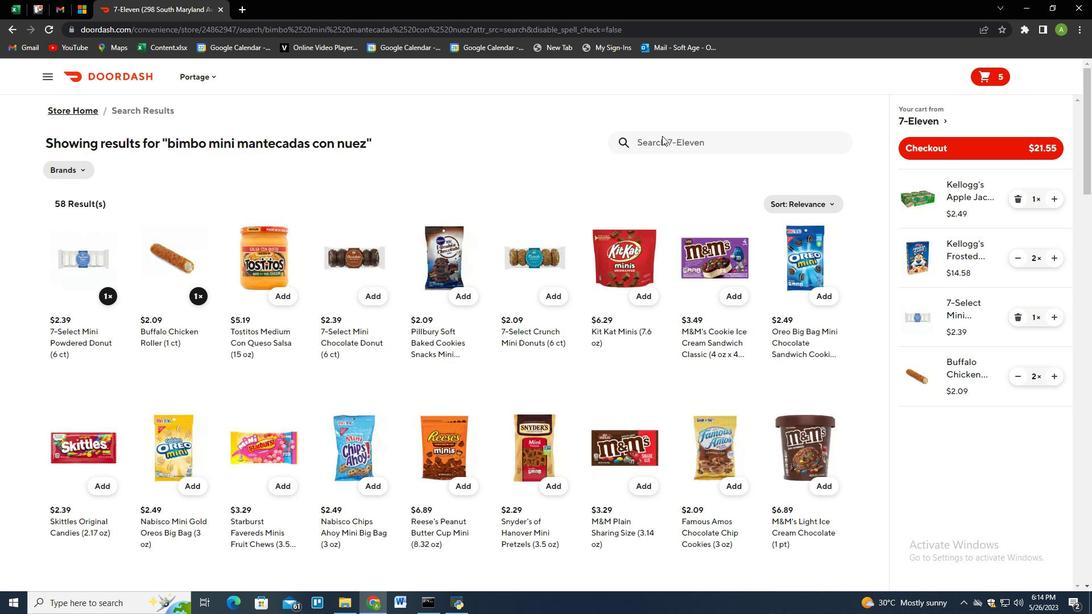 
Action: Mouse pressed left at (662, 138)
Screenshot: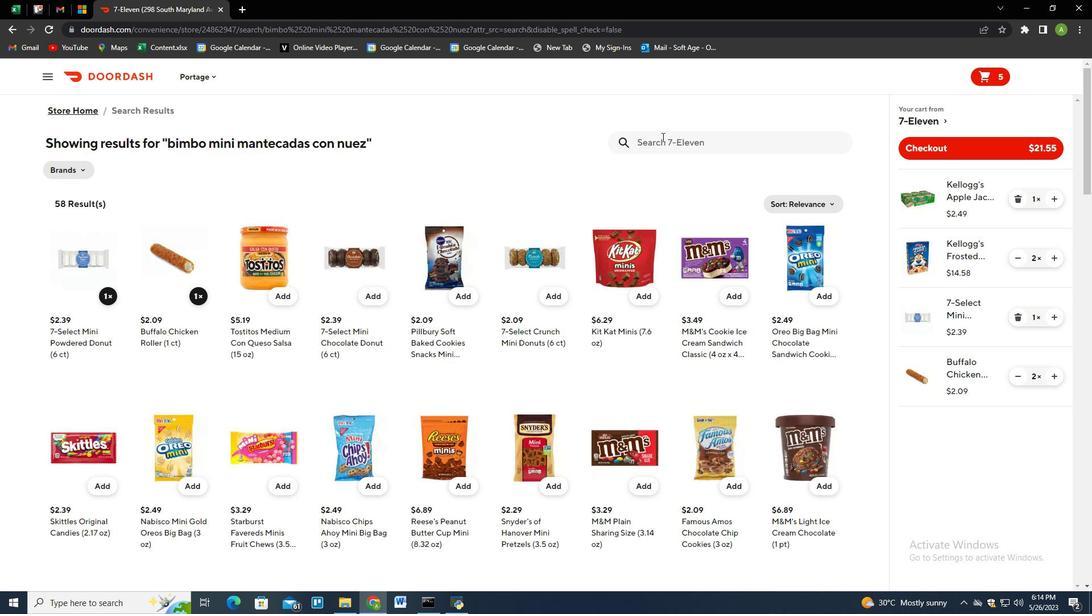 
Action: Key pressed 7-select<Key.space>strawberry<Key.space>cheesecake<Key.space>snack<Key.space>pie<Key.enter>
Screenshot: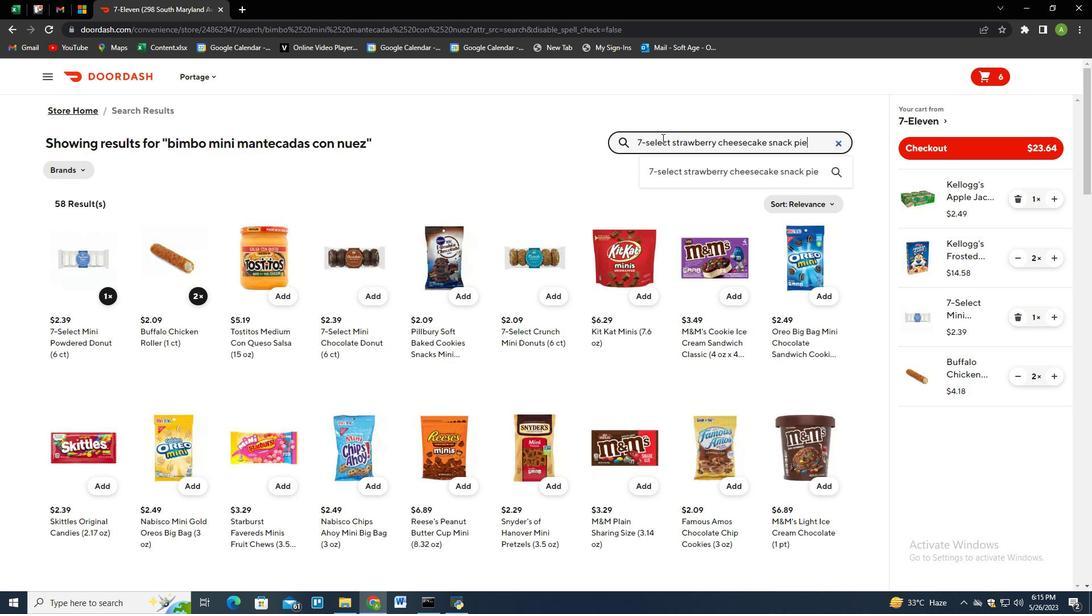 
Action: Mouse moved to (104, 296)
Screenshot: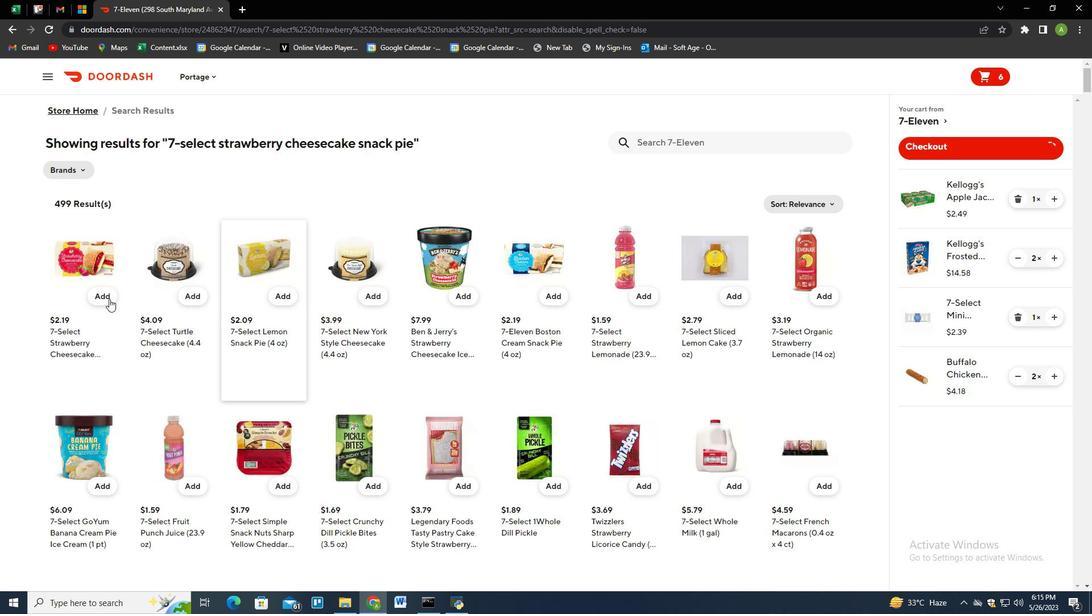 
Action: Mouse pressed left at (104, 296)
Screenshot: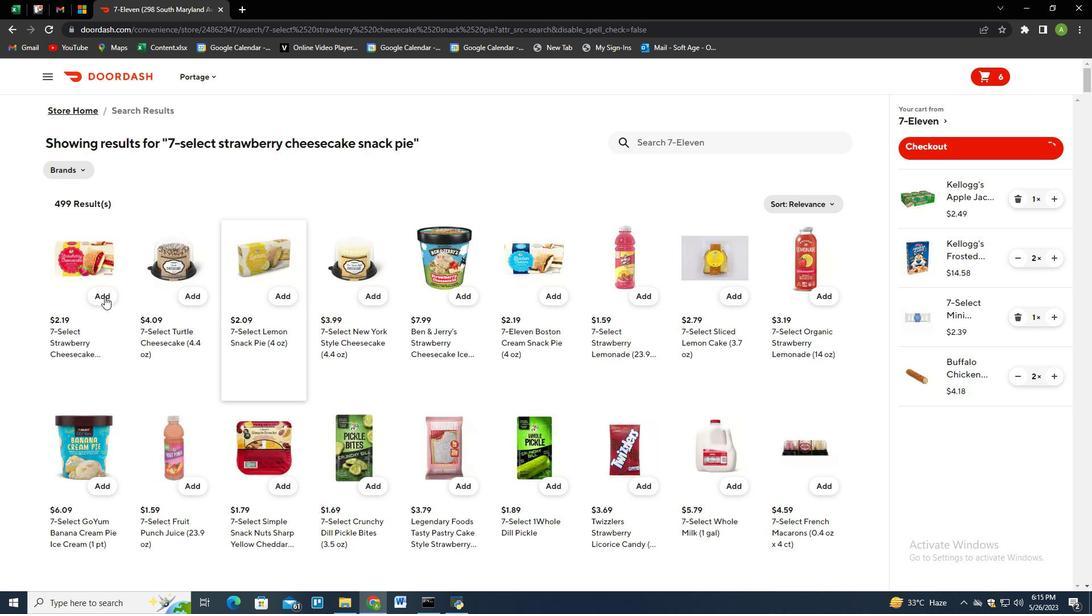 
Action: Mouse pressed left at (104, 296)
Screenshot: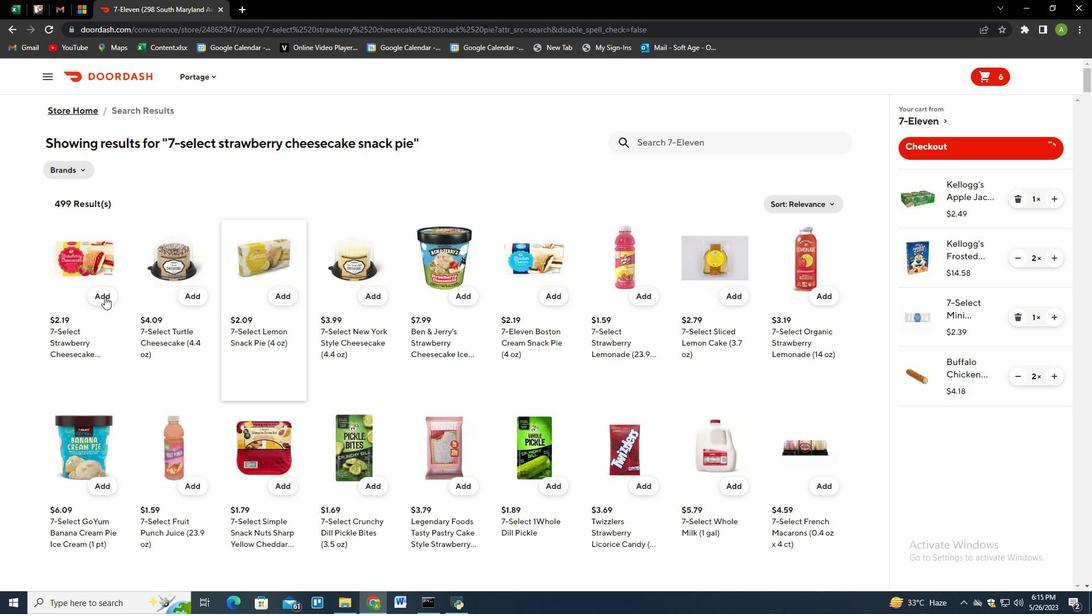 
Action: Mouse moved to (1055, 434)
Screenshot: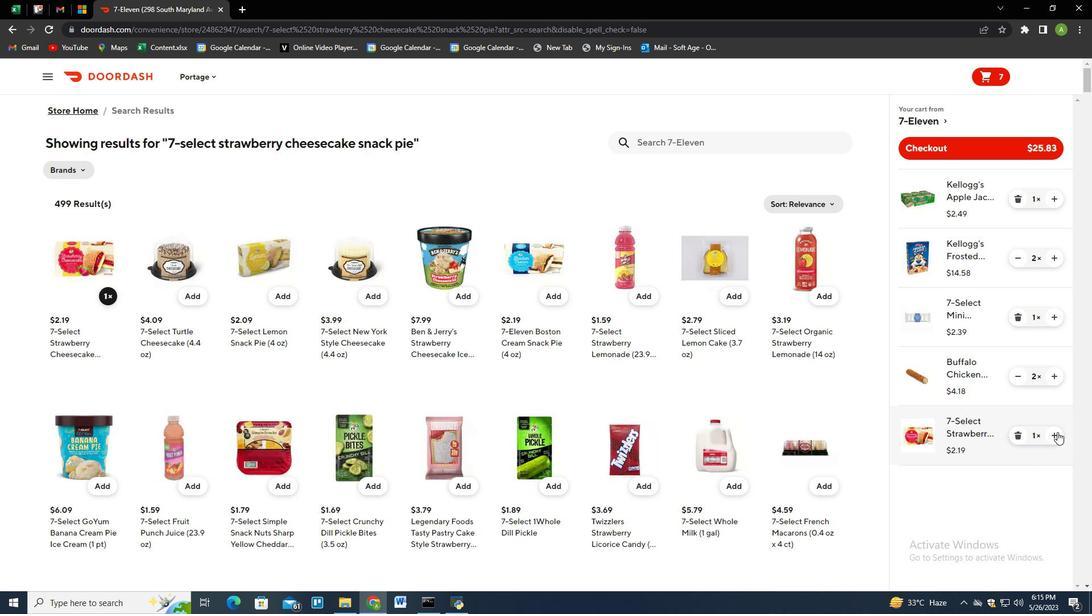 
Action: Mouse pressed left at (1055, 434)
Screenshot: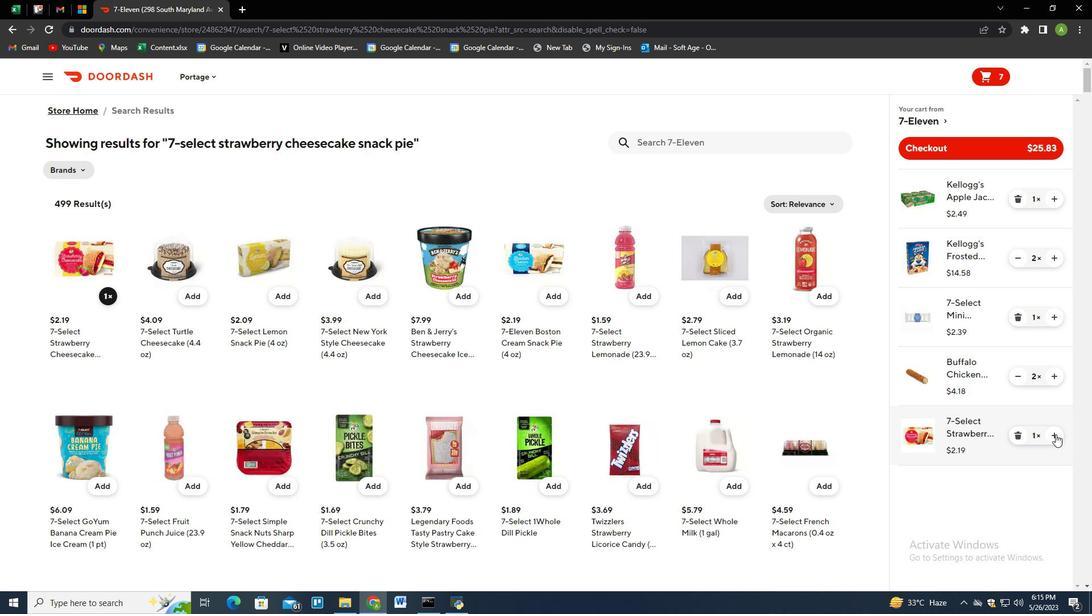 
Action: Mouse pressed left at (1055, 434)
Screenshot: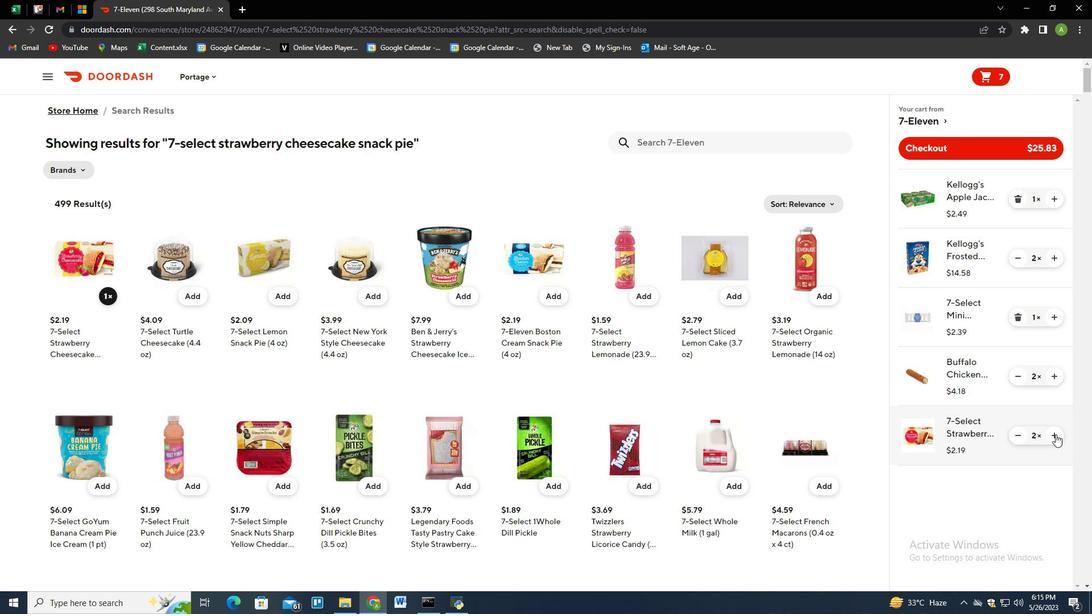 
Action: Mouse pressed left at (1055, 434)
Screenshot: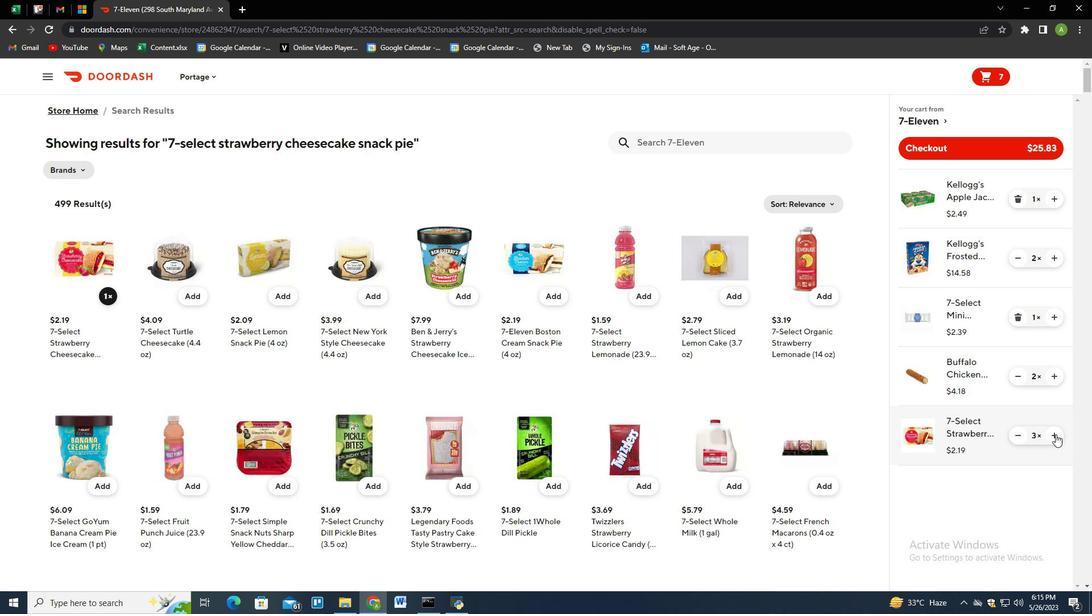 
Action: Mouse moved to (925, 147)
Screenshot: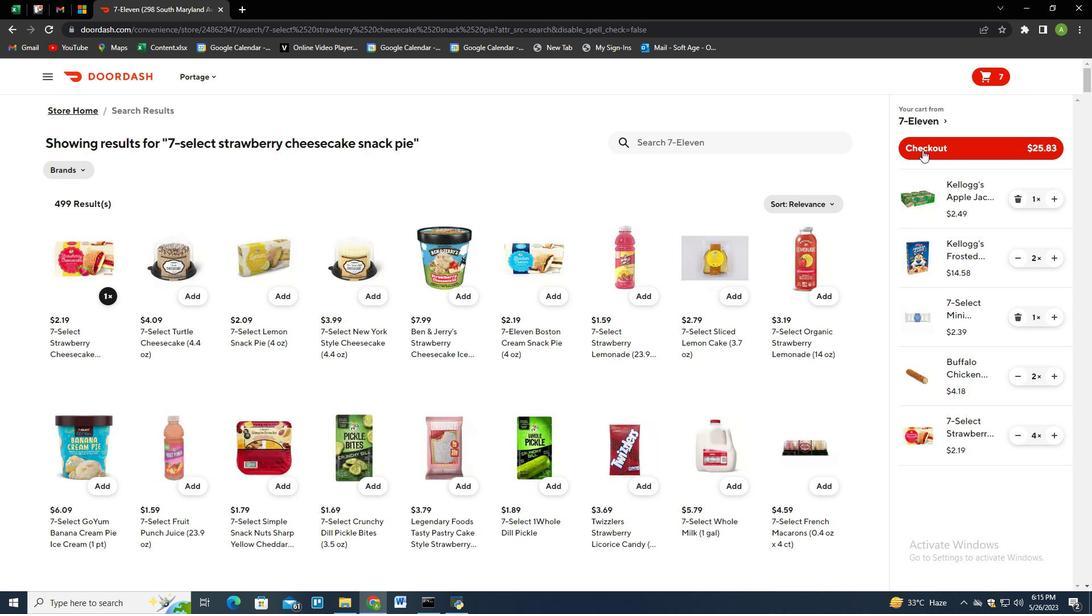 
Action: Mouse pressed left at (925, 147)
Screenshot: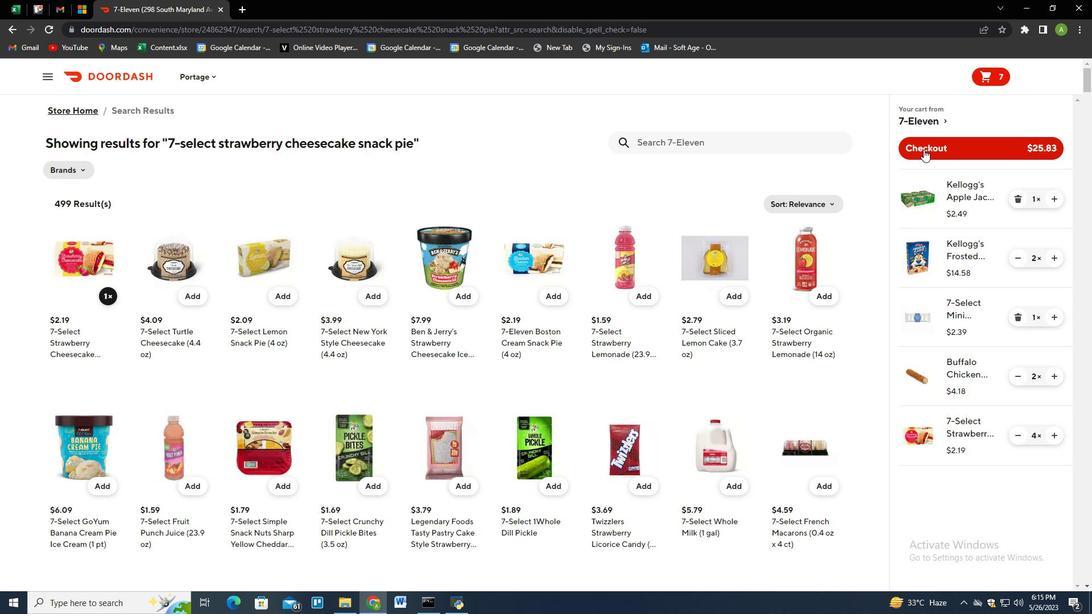 
Action: Mouse moved to (664, 269)
Screenshot: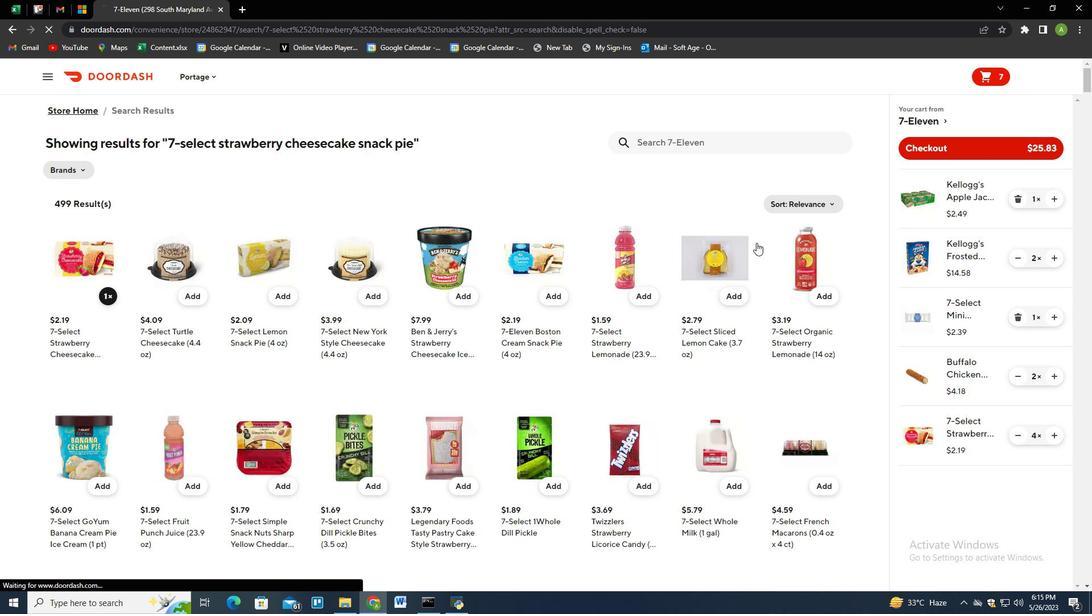 
